Task: Use LinkedIn's search filters to find people associated with 'Azure Power', 'Seventh Day' school, located in 'Shanhetun', and offering 'Labor and Employment Law' services.
Action: Mouse moved to (556, 78)
Screenshot: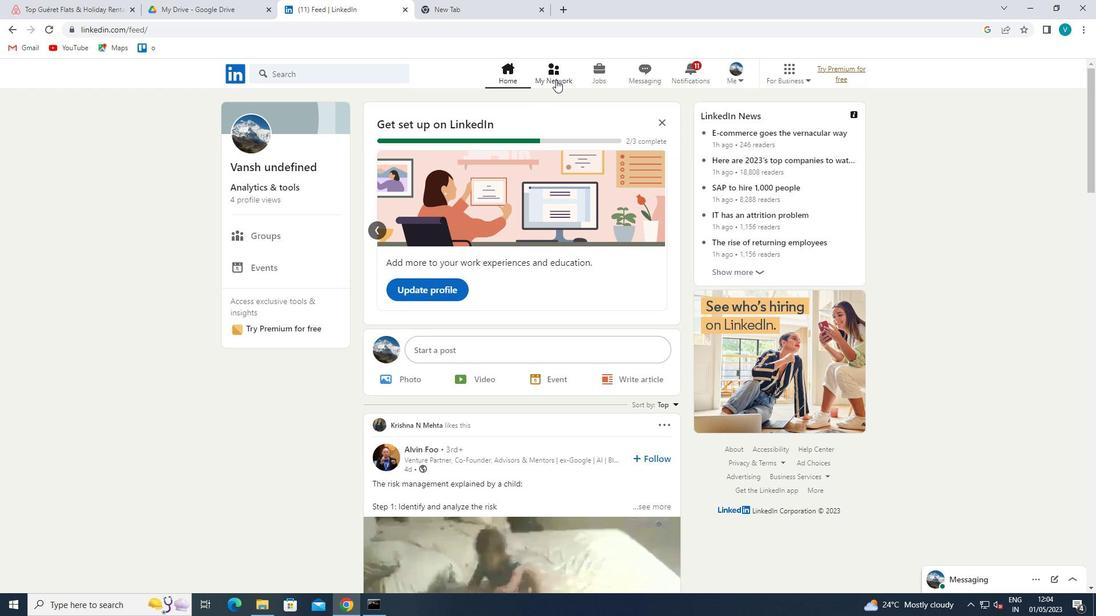 
Action: Mouse pressed left at (556, 78)
Screenshot: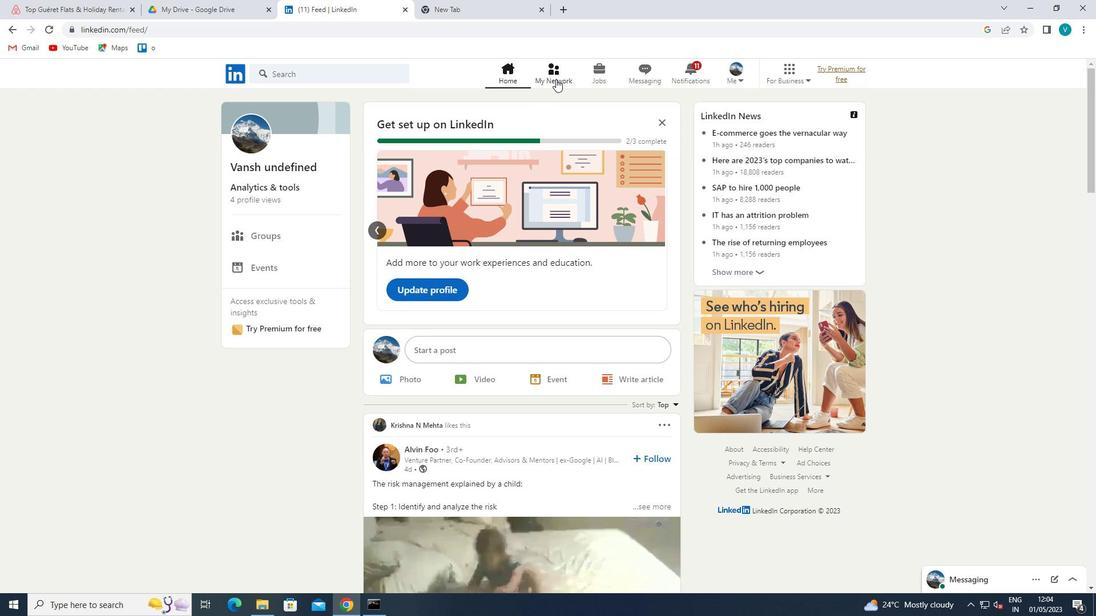 
Action: Mouse moved to (303, 145)
Screenshot: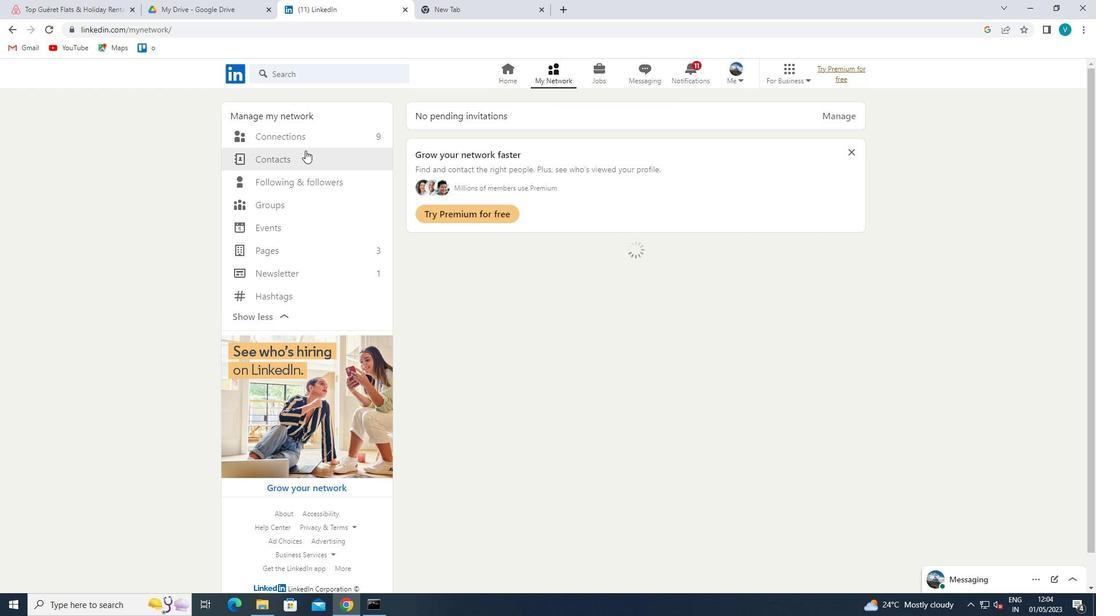 
Action: Mouse pressed left at (303, 145)
Screenshot: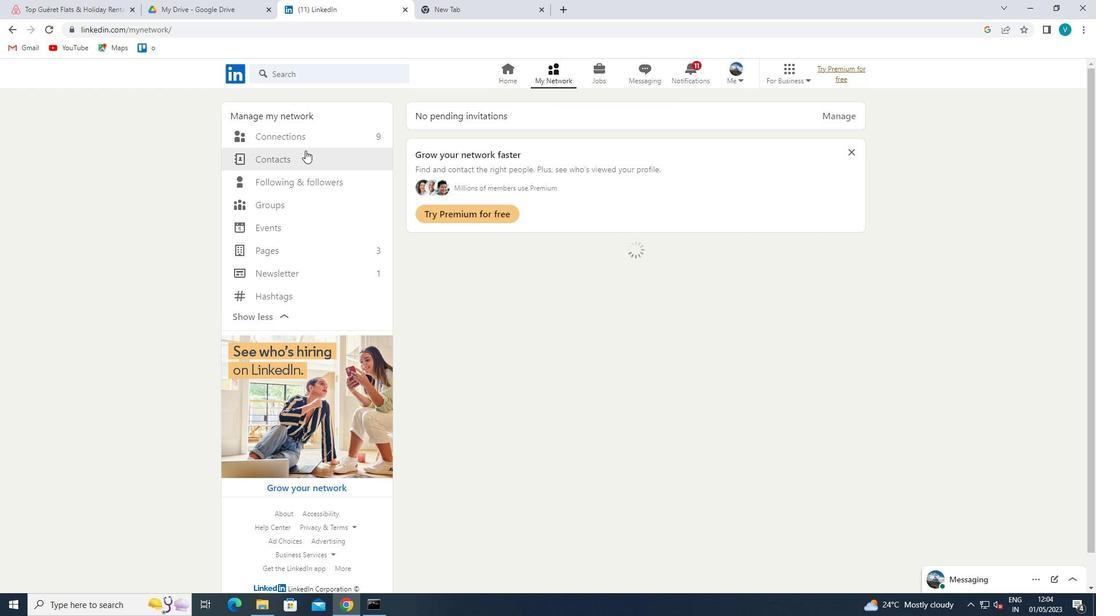 
Action: Mouse moved to (330, 143)
Screenshot: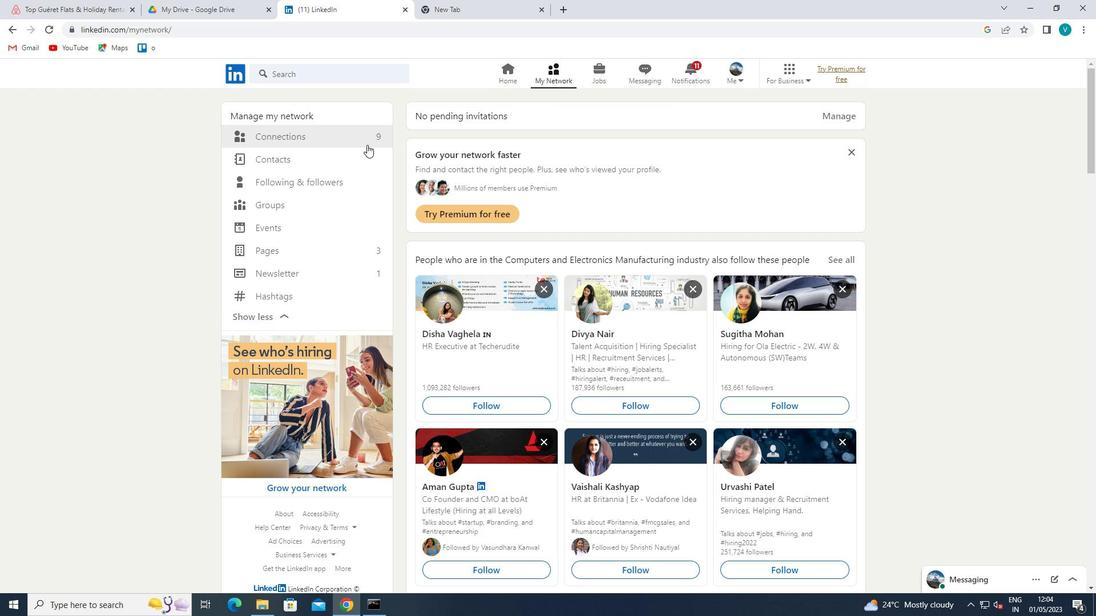 
Action: Mouse pressed left at (330, 143)
Screenshot: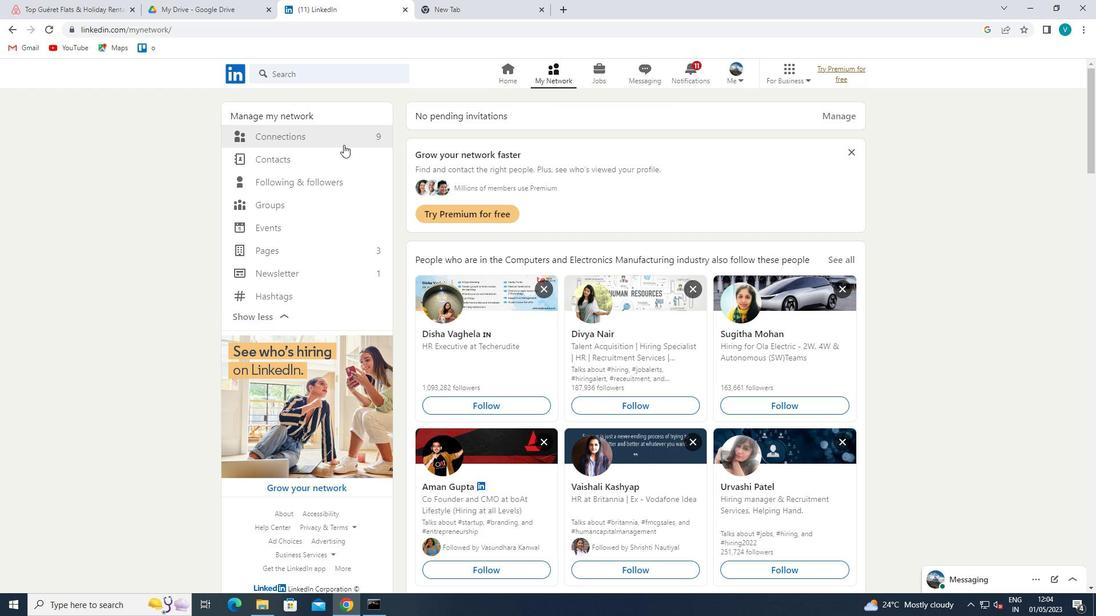 
Action: Mouse moved to (282, 132)
Screenshot: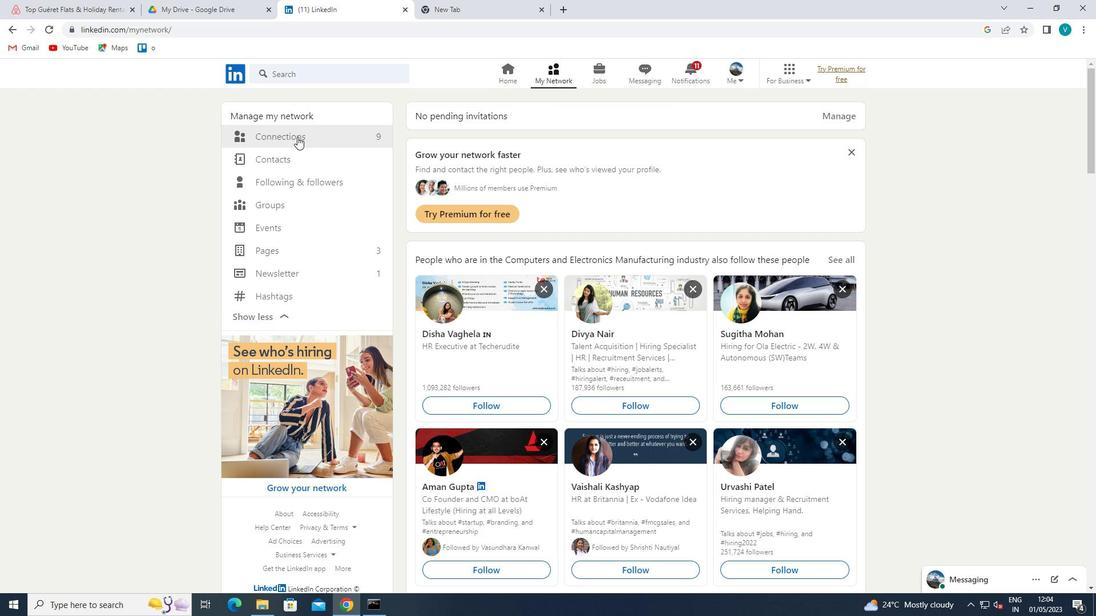 
Action: Mouse pressed left at (282, 132)
Screenshot: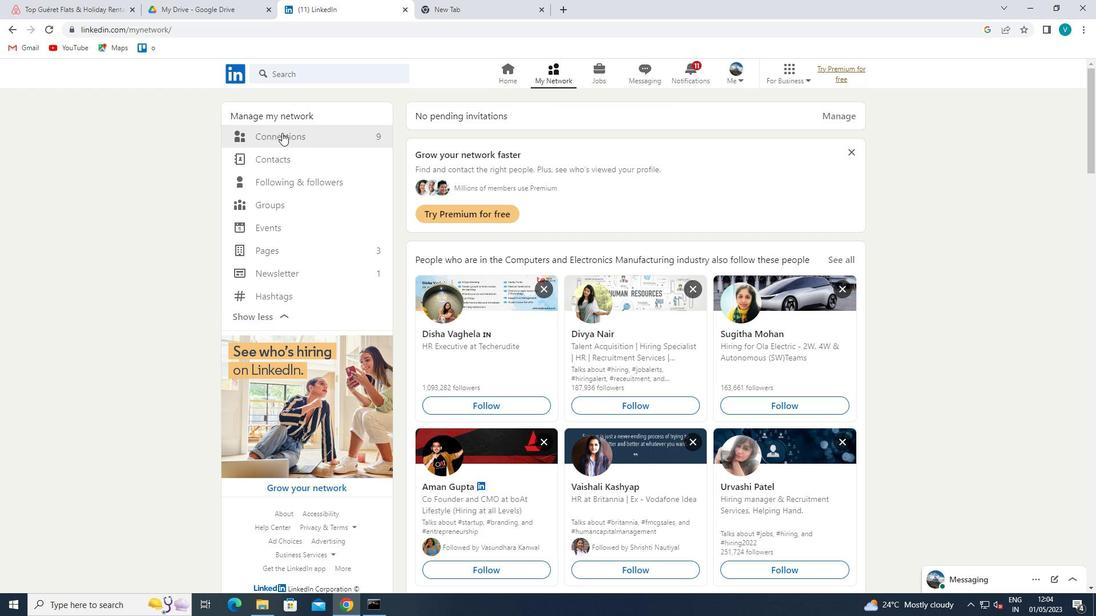 
Action: Mouse pressed left at (282, 132)
Screenshot: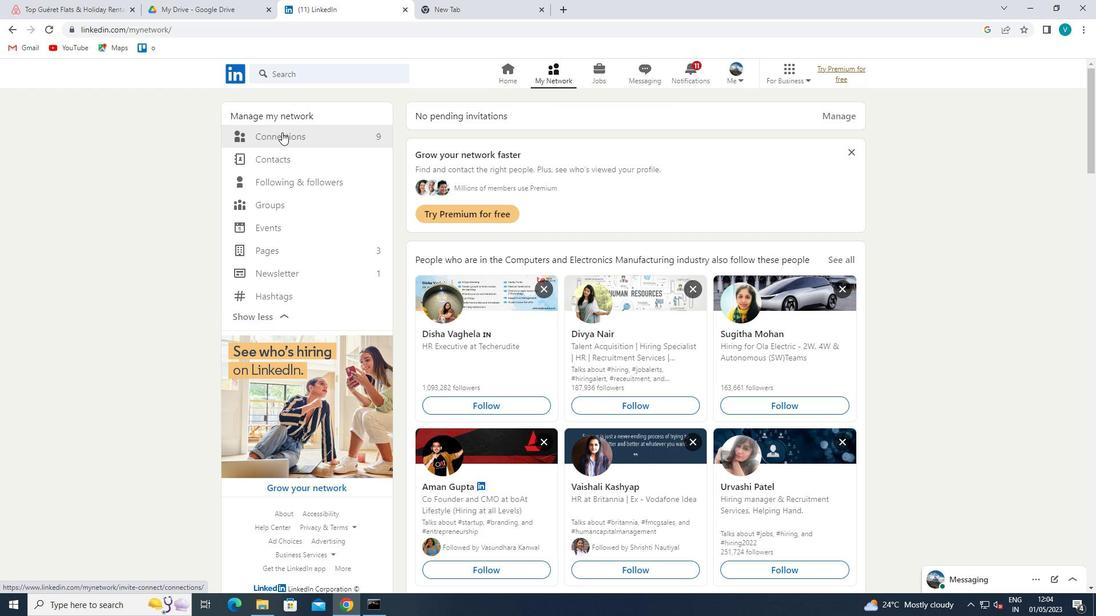 
Action: Mouse pressed left at (282, 132)
Screenshot: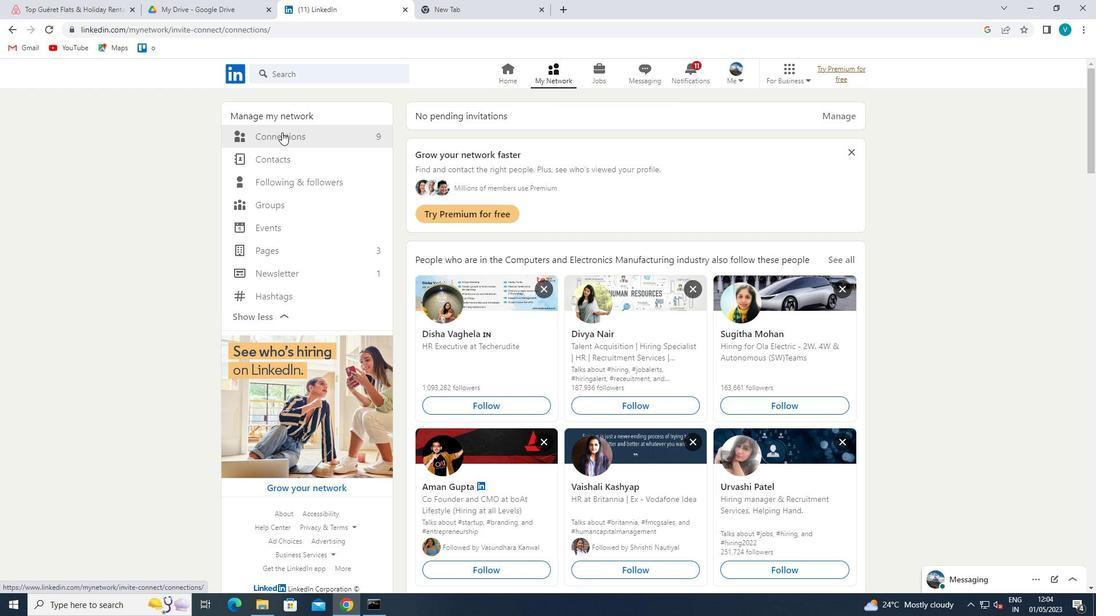 
Action: Mouse pressed left at (282, 132)
Screenshot: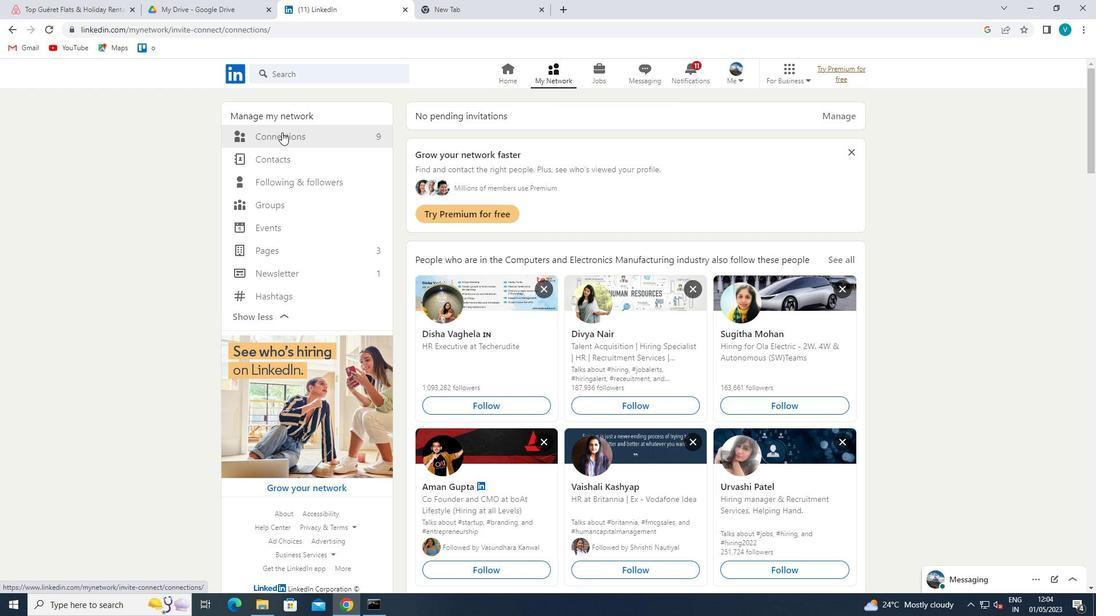 
Action: Mouse moved to (654, 136)
Screenshot: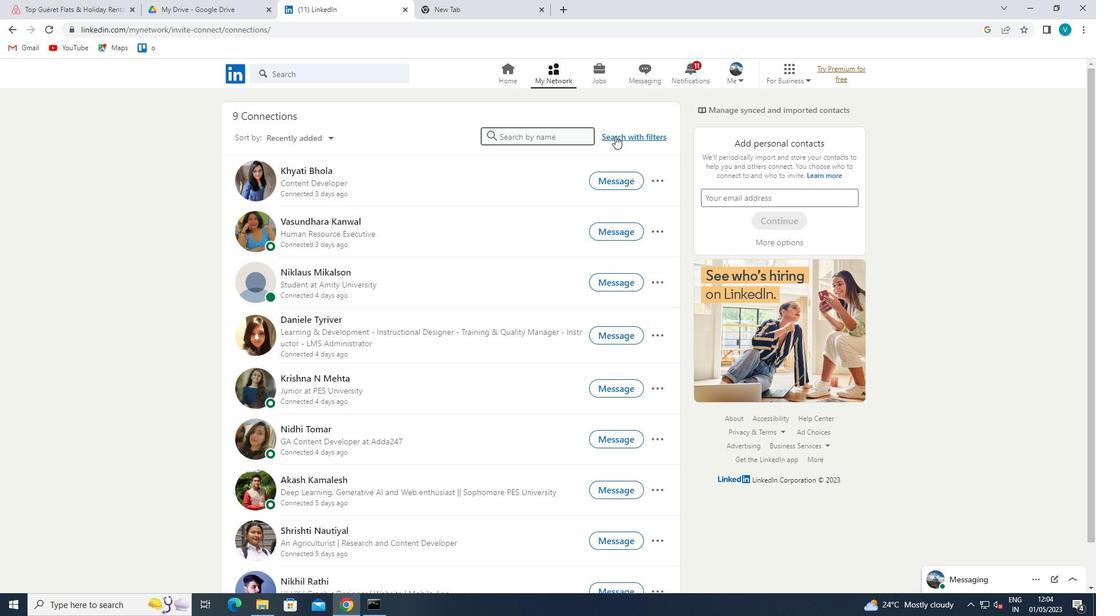 
Action: Mouse pressed left at (654, 136)
Screenshot: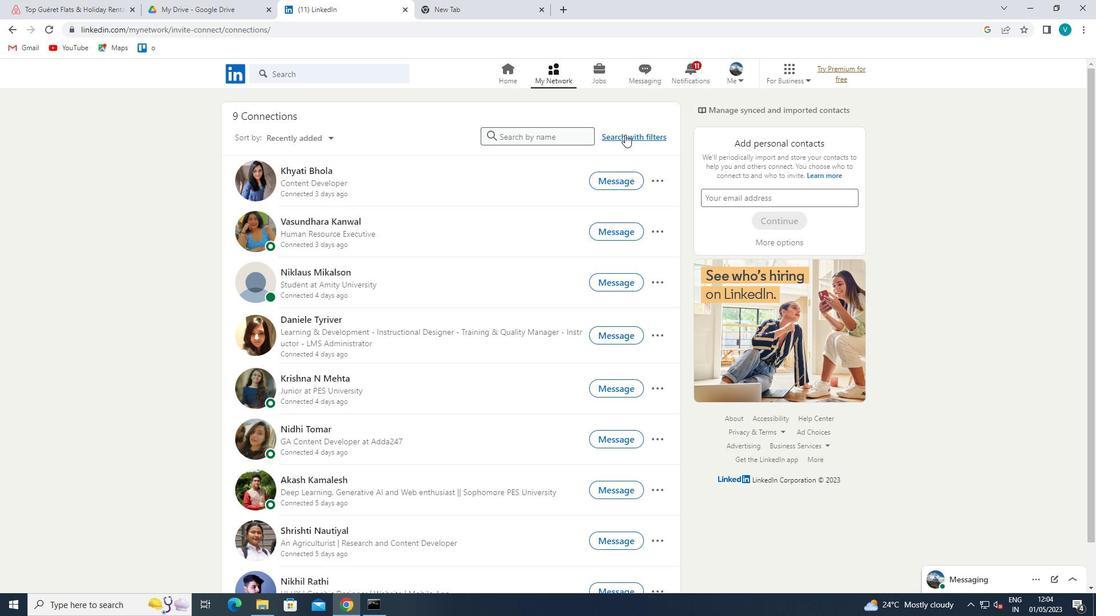 
Action: Mouse moved to (540, 105)
Screenshot: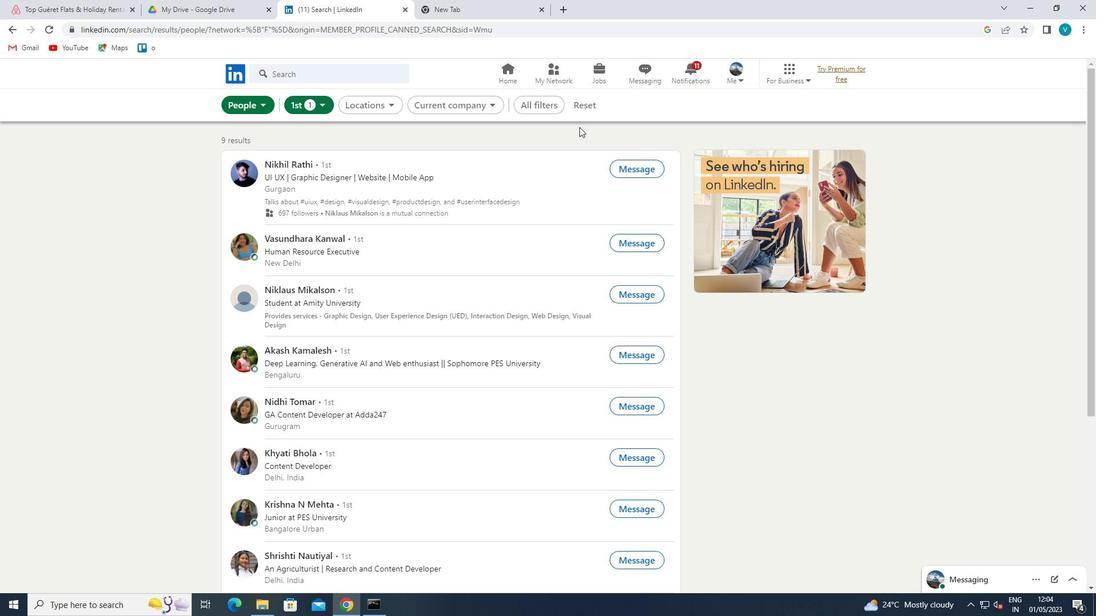 
Action: Mouse pressed left at (540, 105)
Screenshot: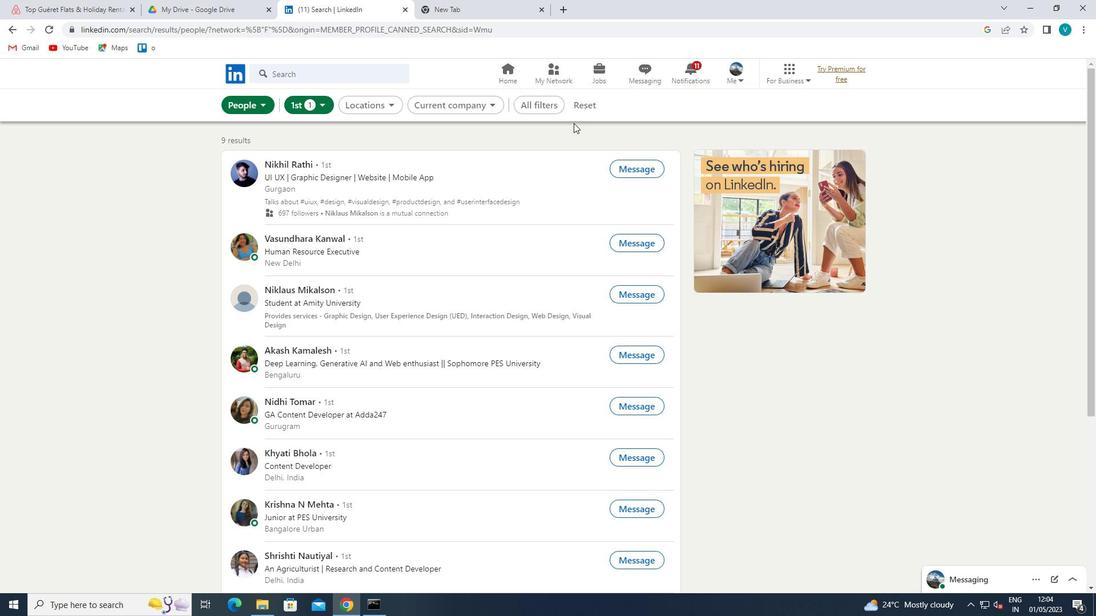 
Action: Mouse moved to (859, 281)
Screenshot: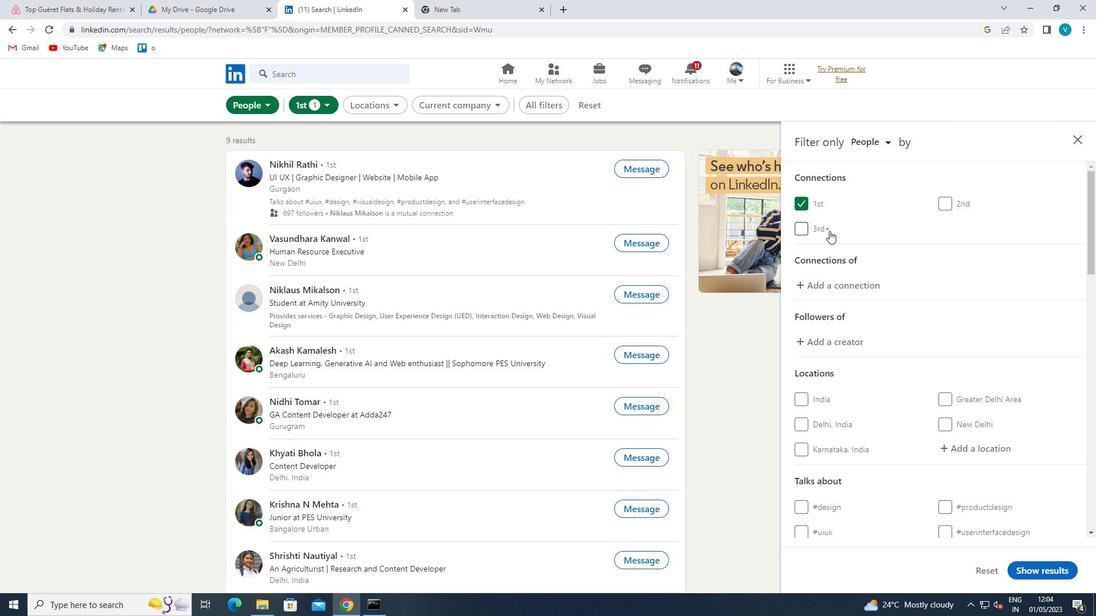 
Action: Mouse scrolled (859, 280) with delta (0, 0)
Screenshot: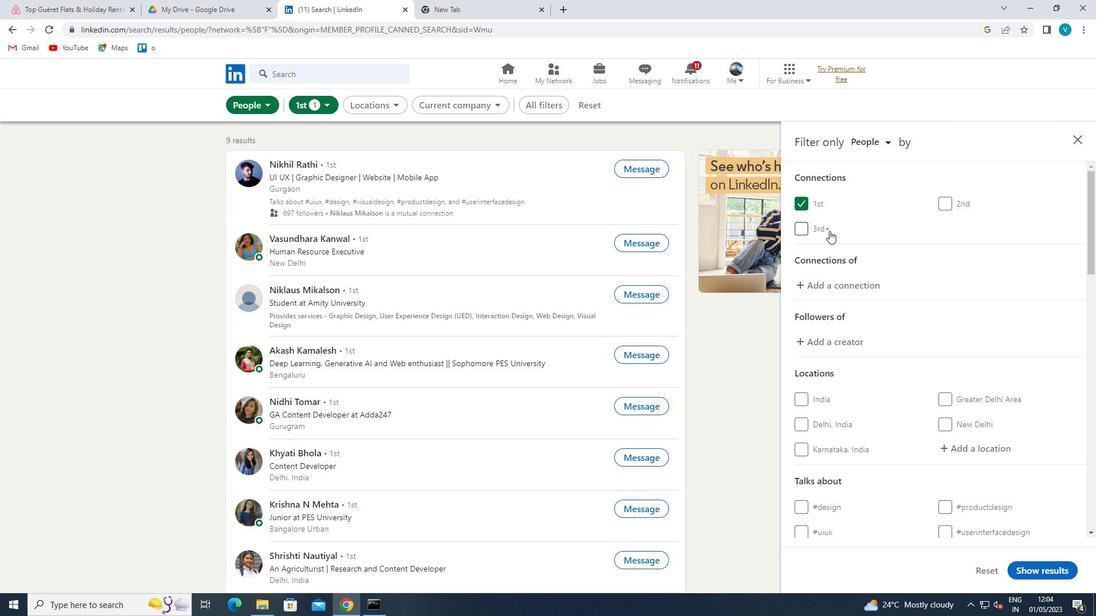 
Action: Mouse moved to (863, 285)
Screenshot: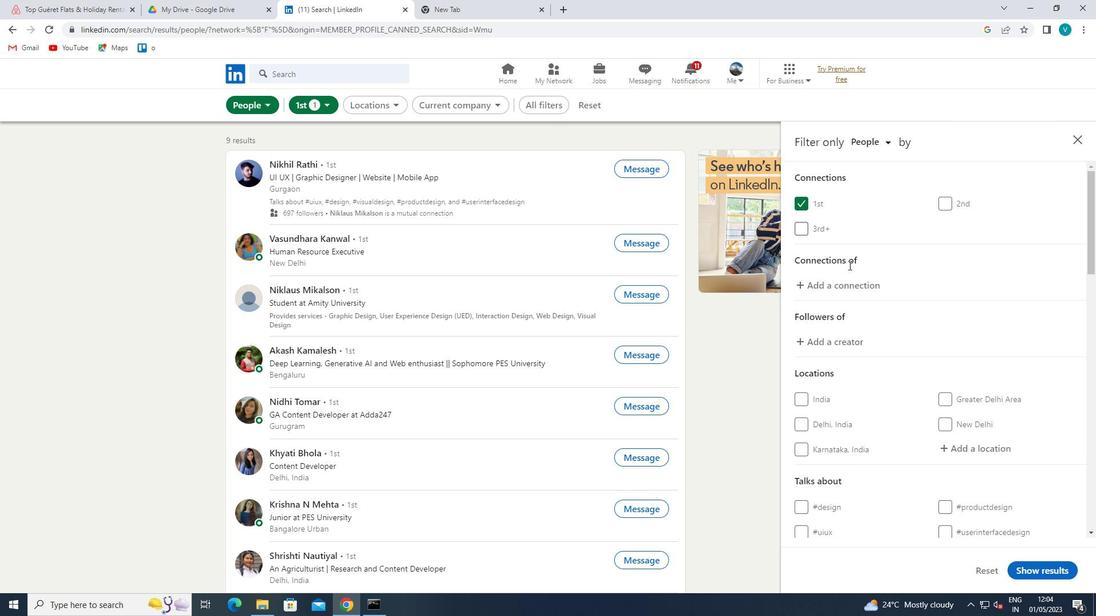 
Action: Mouse scrolled (863, 284) with delta (0, 0)
Screenshot: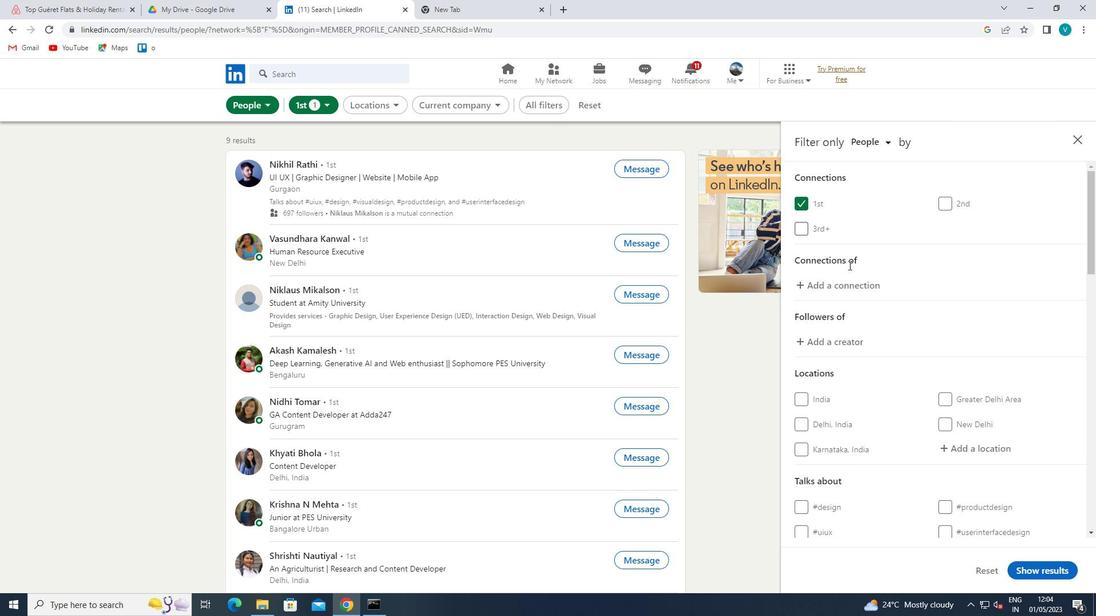 
Action: Mouse moved to (961, 336)
Screenshot: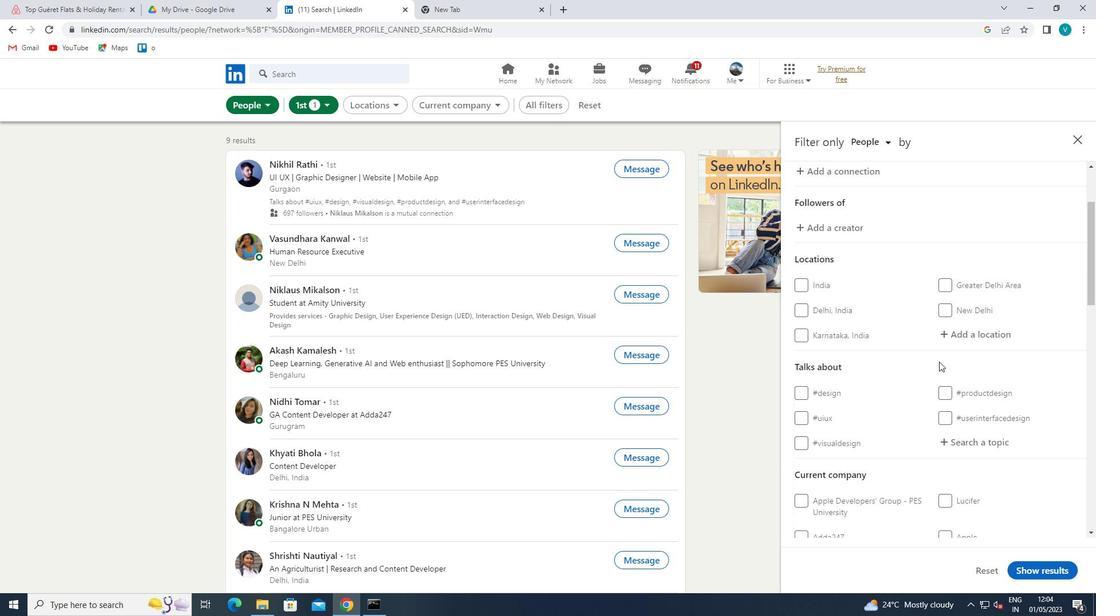 
Action: Mouse pressed left at (961, 336)
Screenshot: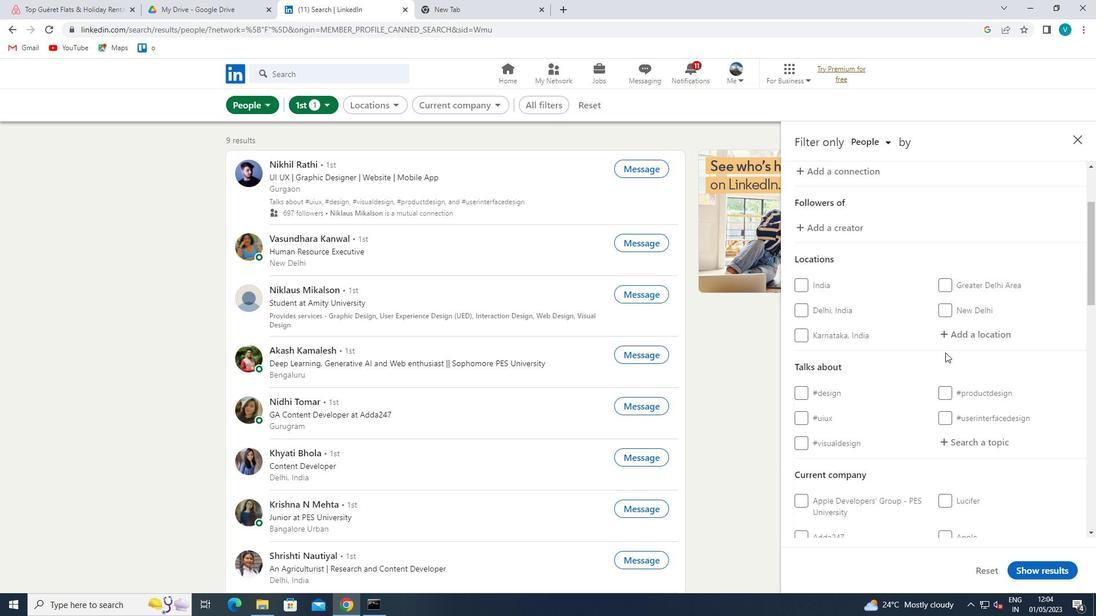 
Action: Key pressed <Key.shift>SHANHETUN<Key.space>
Screenshot: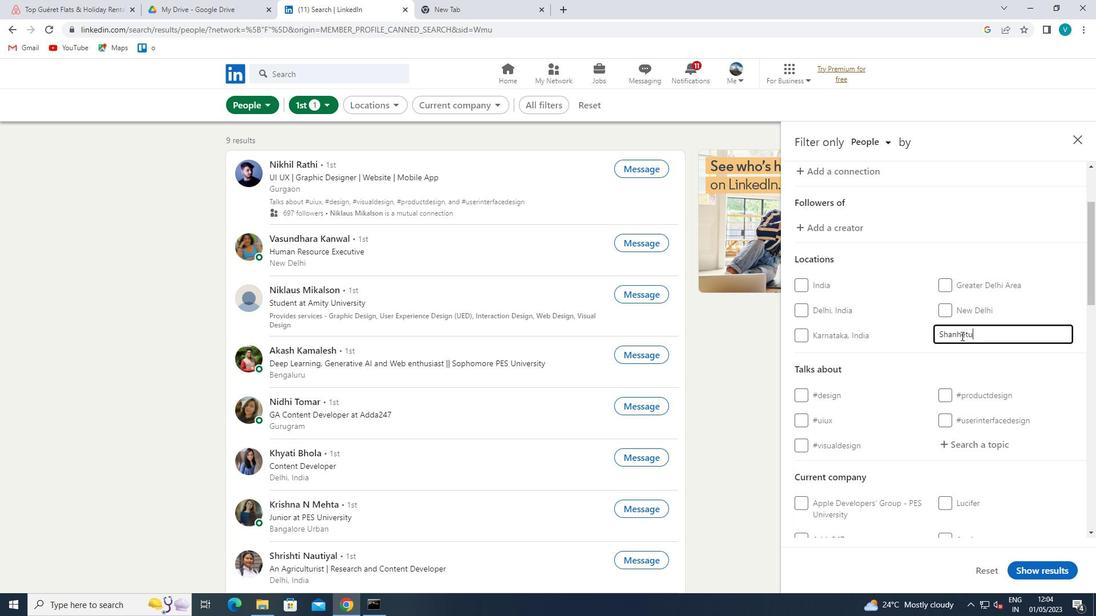 
Action: Mouse moved to (934, 351)
Screenshot: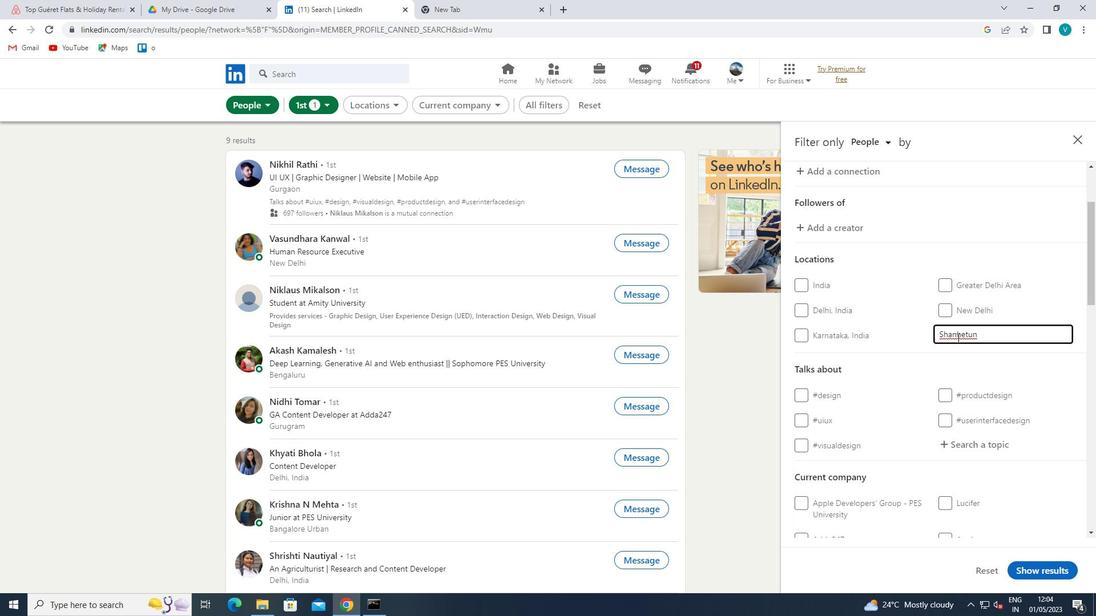 
Action: Mouse pressed left at (934, 351)
Screenshot: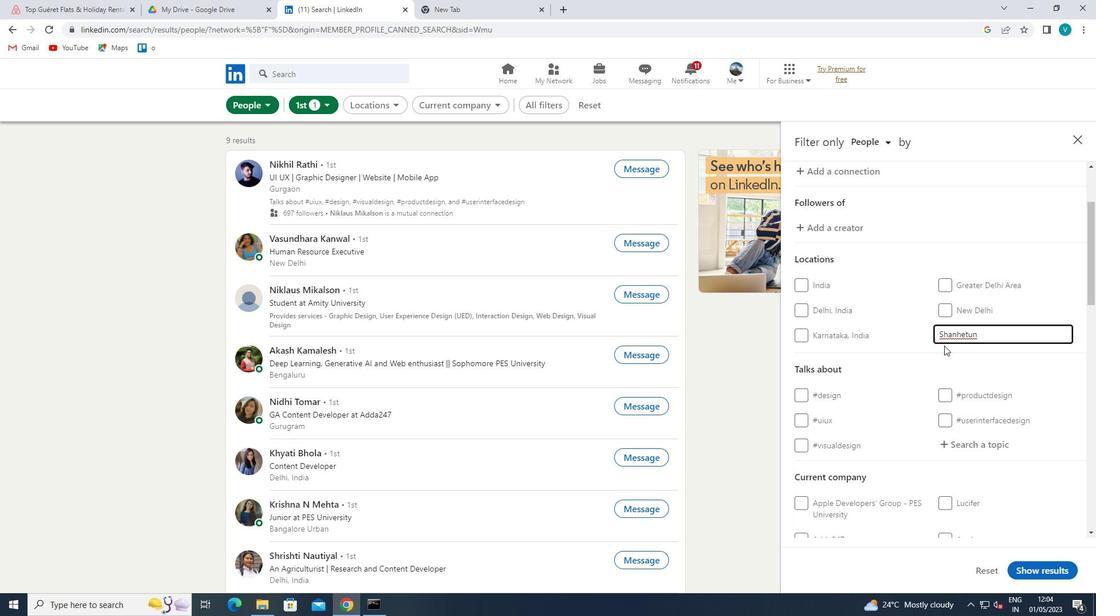 
Action: Mouse moved to (934, 352)
Screenshot: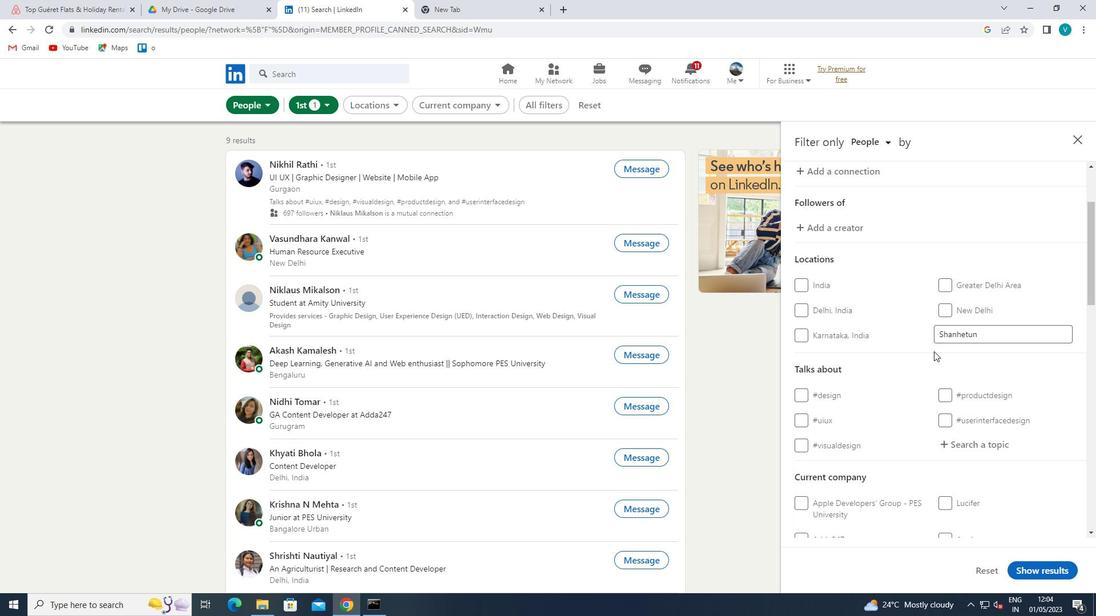 
Action: Mouse scrolled (934, 351) with delta (0, 0)
Screenshot: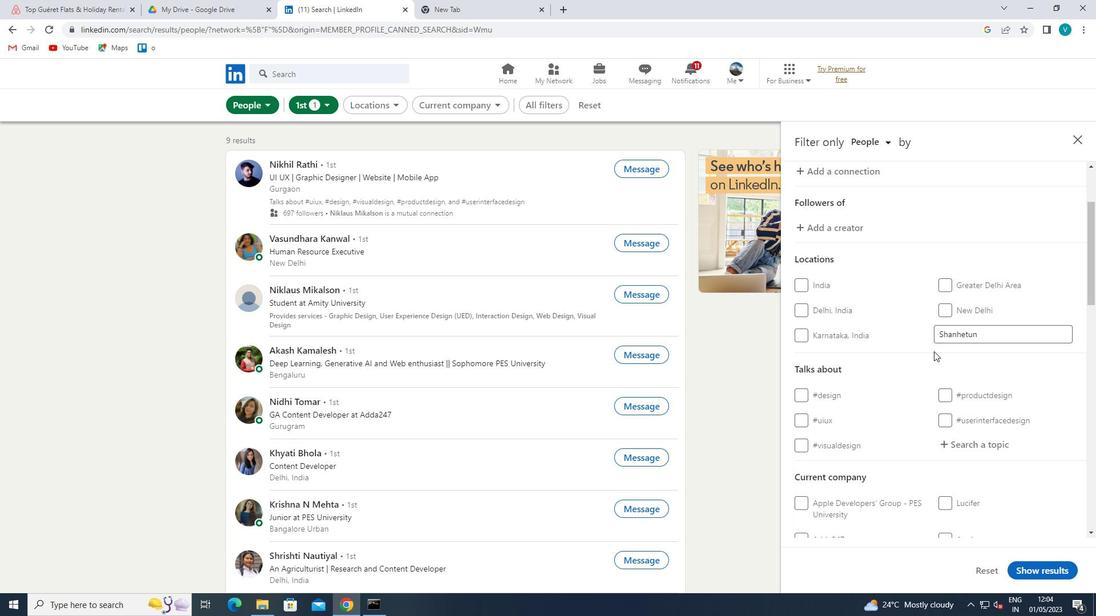 
Action: Mouse scrolled (934, 351) with delta (0, 0)
Screenshot: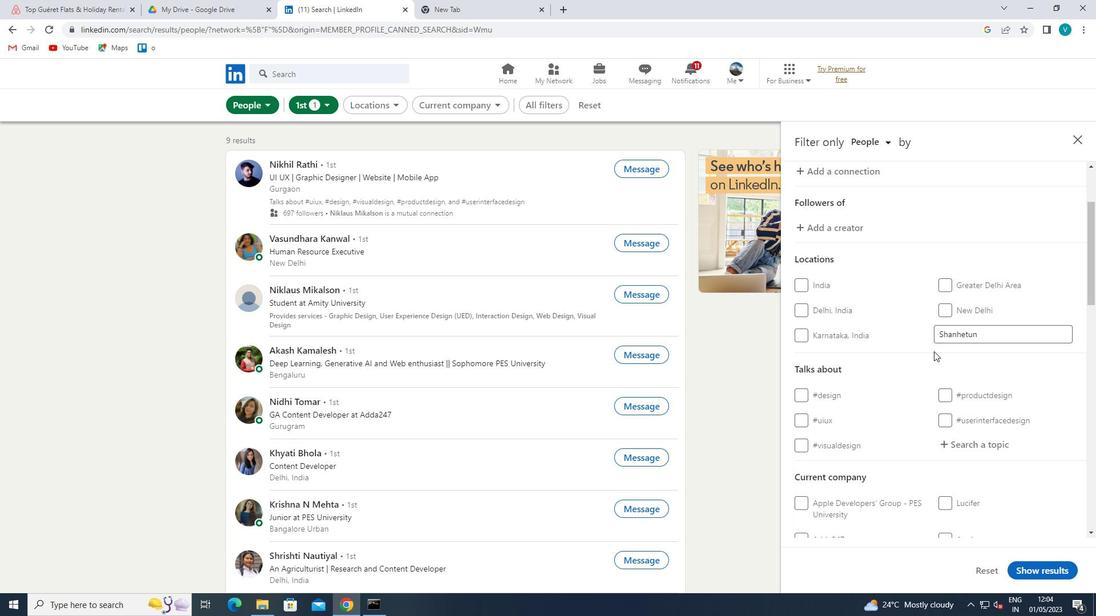 
Action: Mouse moved to (972, 332)
Screenshot: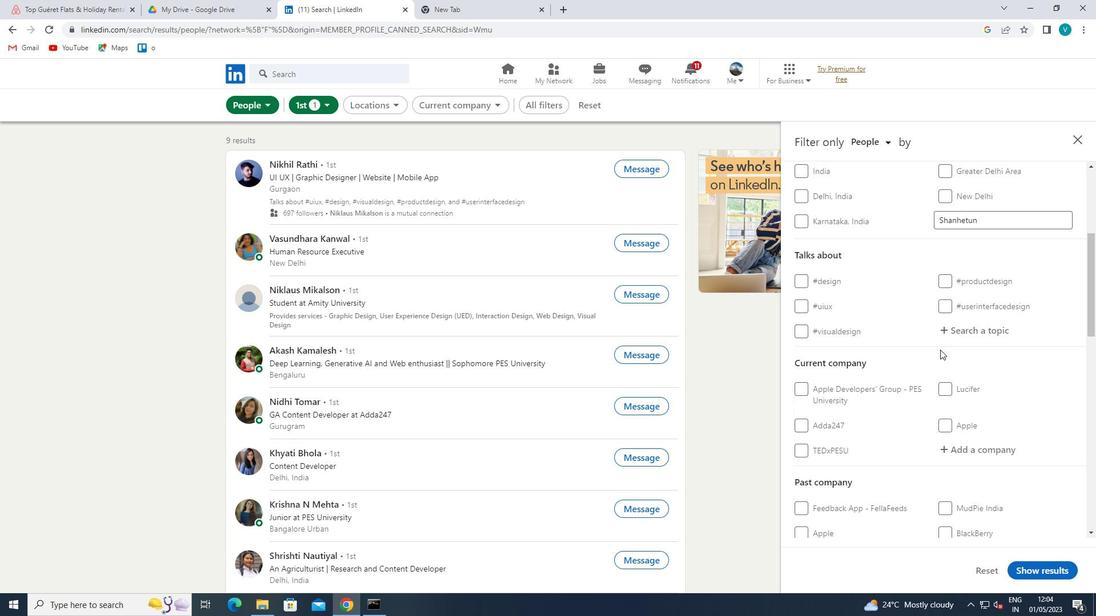 
Action: Mouse pressed left at (972, 332)
Screenshot: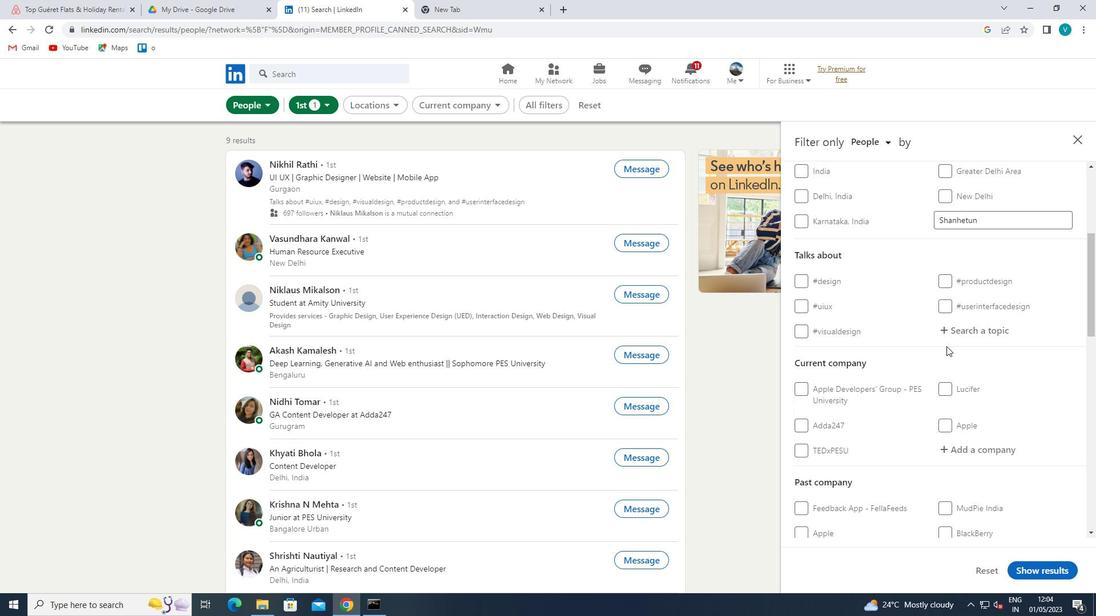 
Action: Key pressed <Key.shift>STAYSAFE
Screenshot: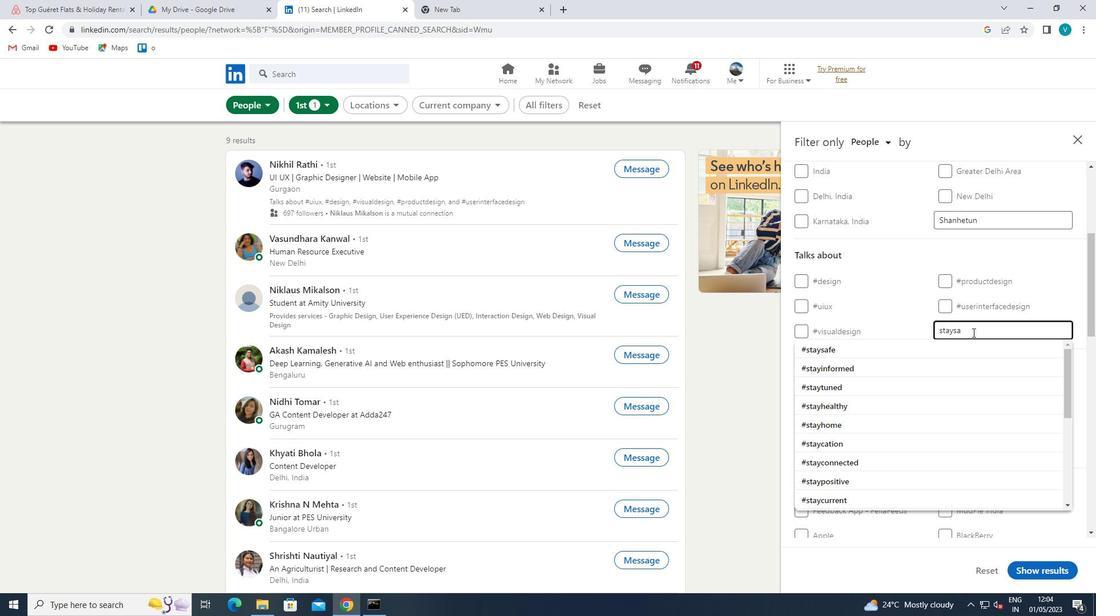 
Action: Mouse moved to (949, 344)
Screenshot: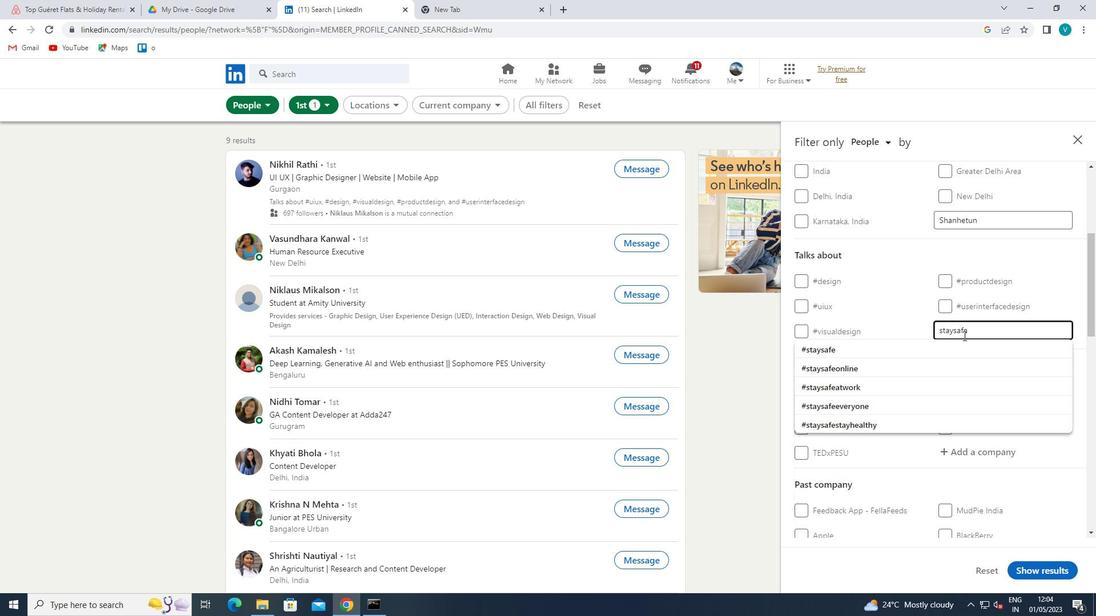 
Action: Mouse pressed left at (949, 344)
Screenshot: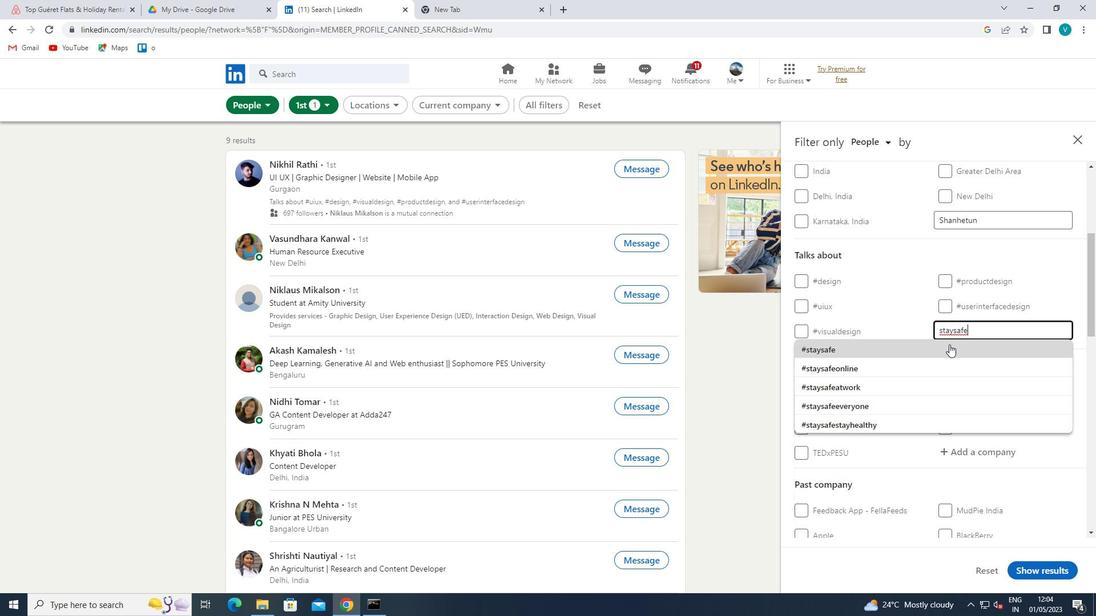 
Action: Mouse moved to (949, 346)
Screenshot: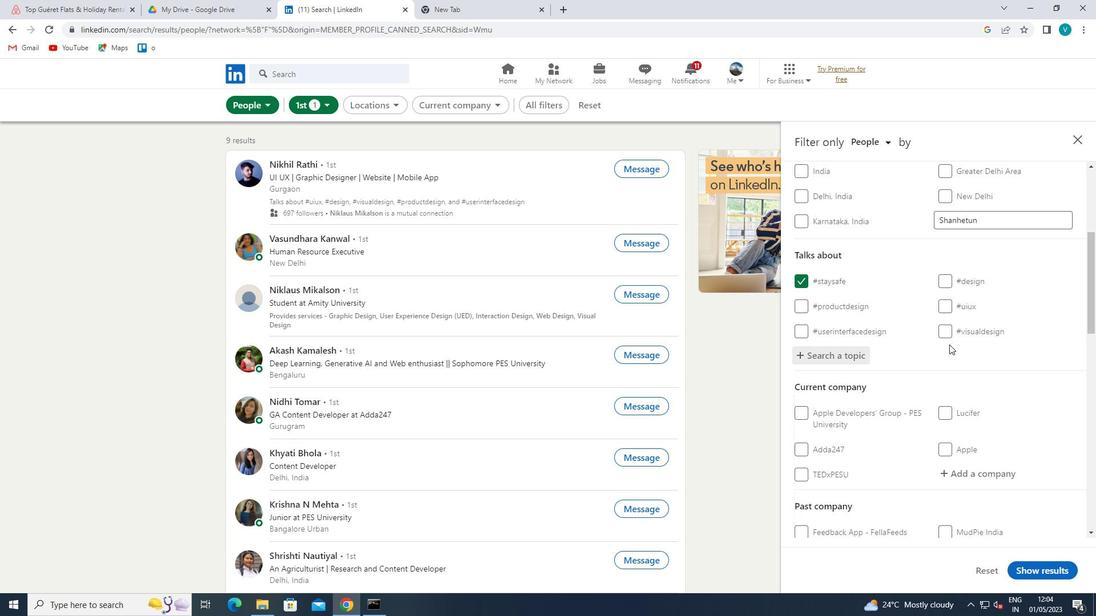 
Action: Mouse scrolled (949, 345) with delta (0, 0)
Screenshot: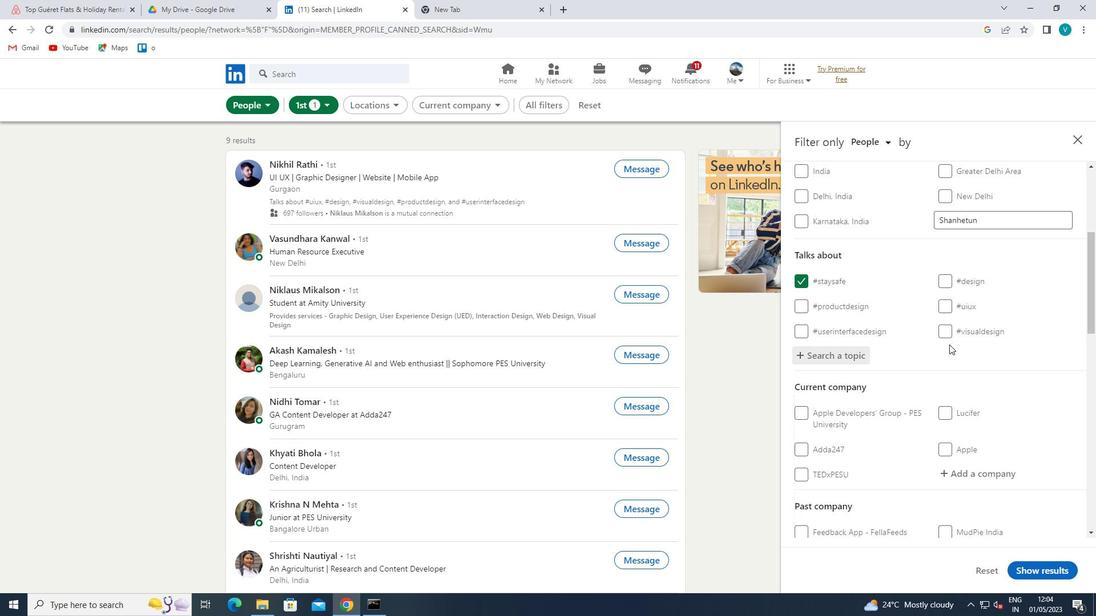 
Action: Mouse moved to (948, 346)
Screenshot: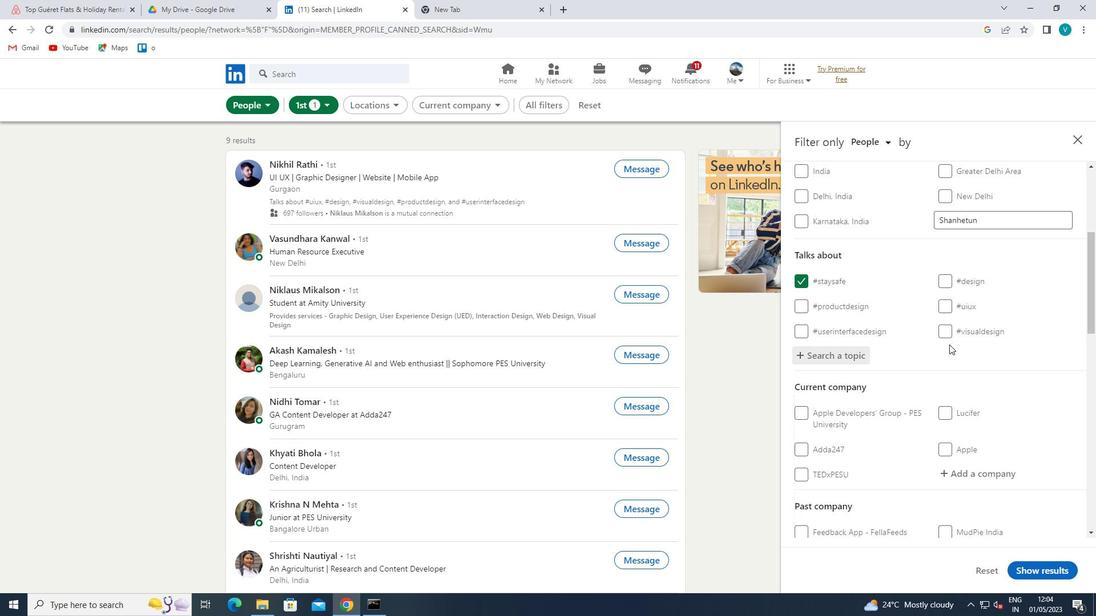 
Action: Mouse scrolled (948, 345) with delta (0, 0)
Screenshot: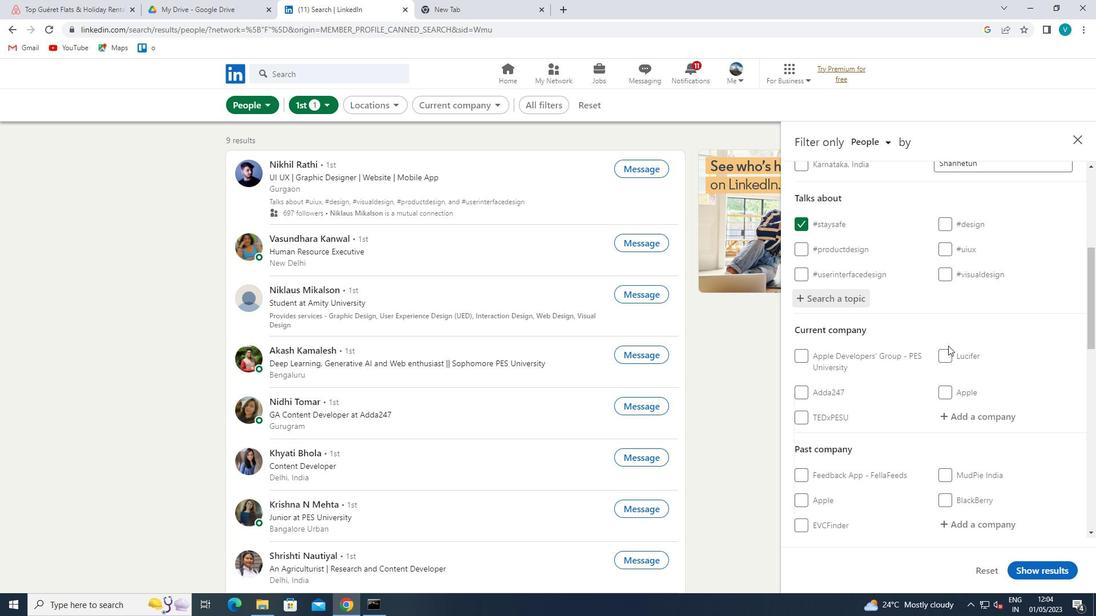
Action: Mouse moved to (984, 358)
Screenshot: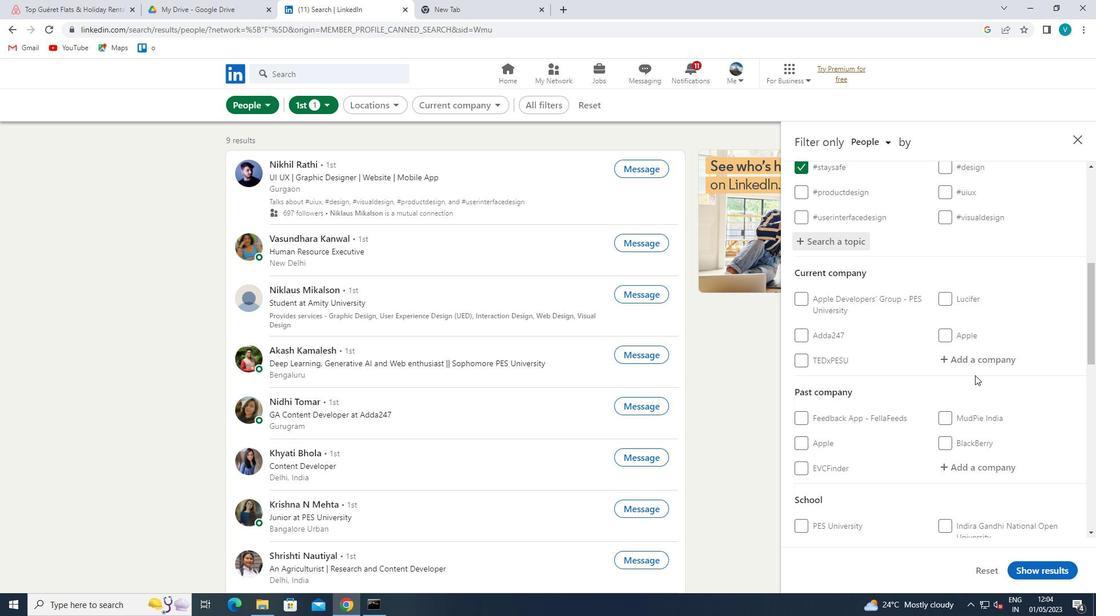 
Action: Mouse pressed left at (984, 358)
Screenshot: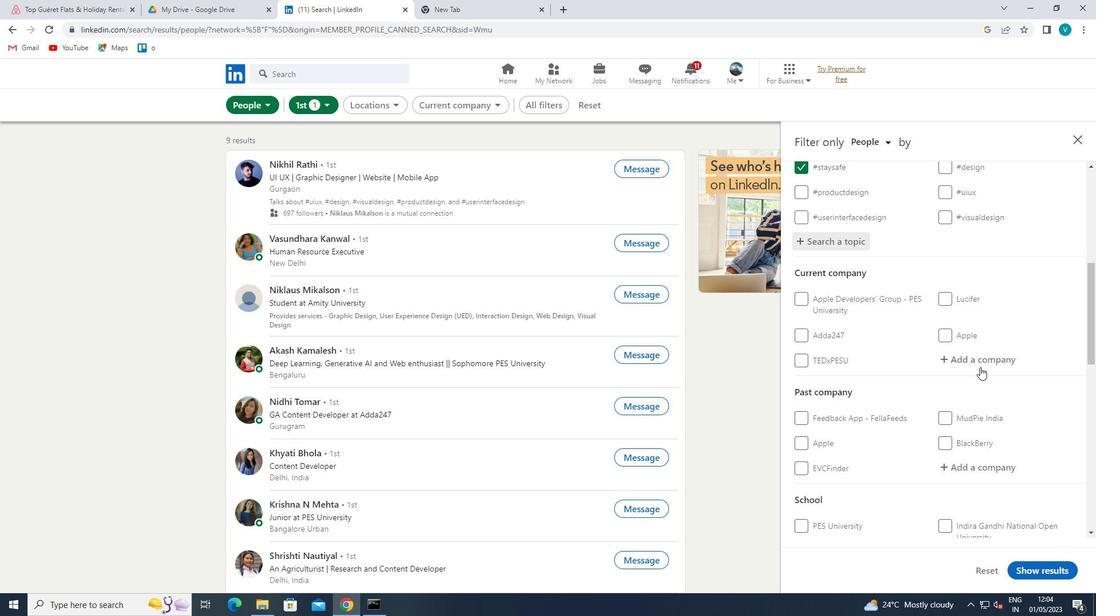 
Action: Key pressed <Key.shift>AZURE<Key.space><Key.shift>POWER<Key.space>
Screenshot: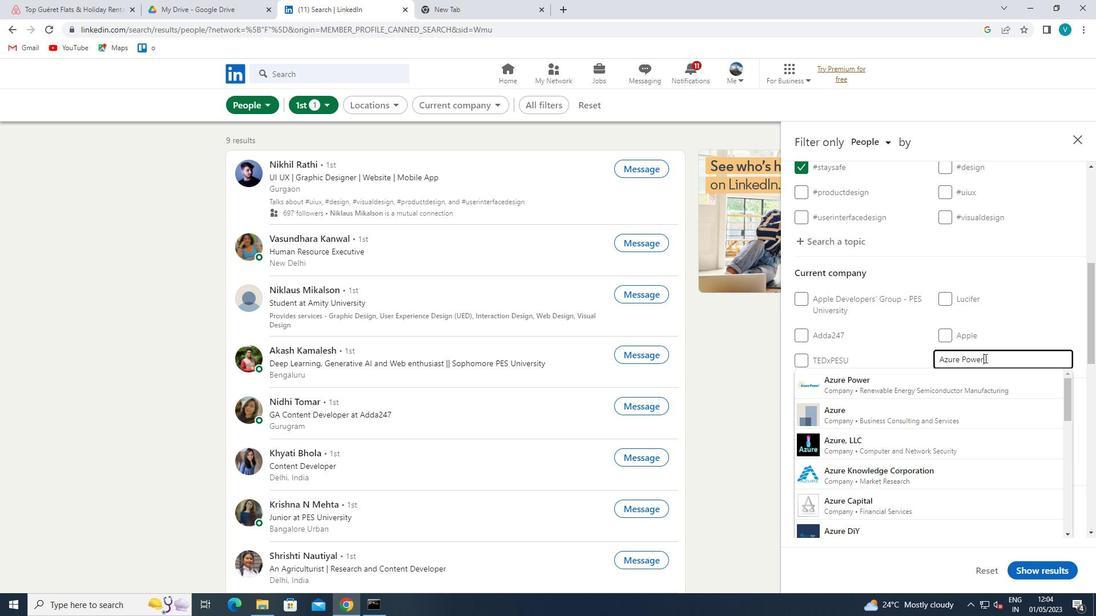 
Action: Mouse moved to (960, 372)
Screenshot: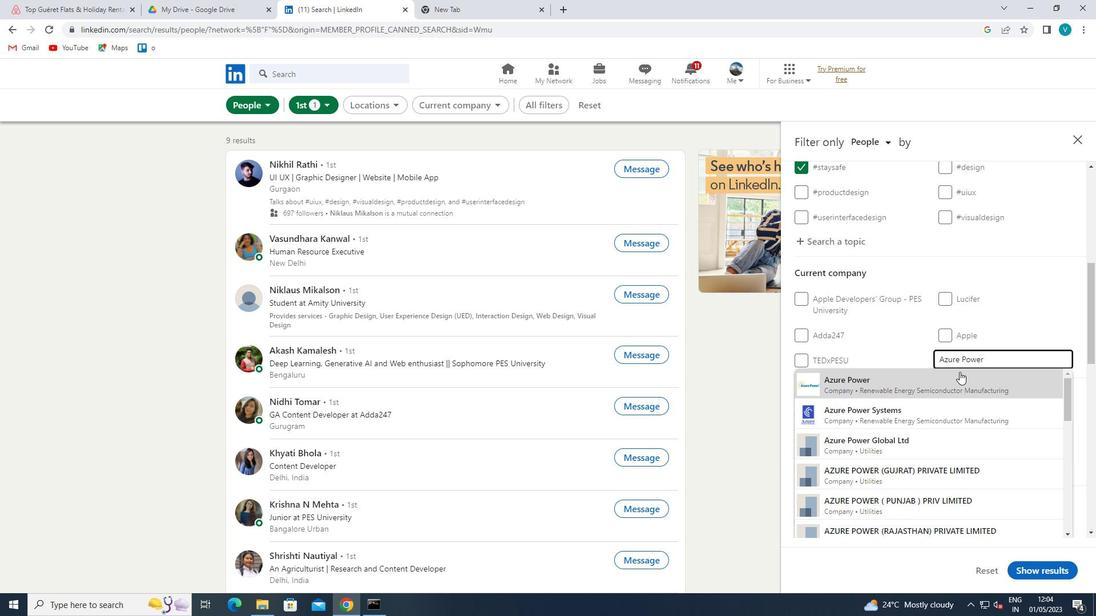 
Action: Mouse pressed left at (960, 372)
Screenshot: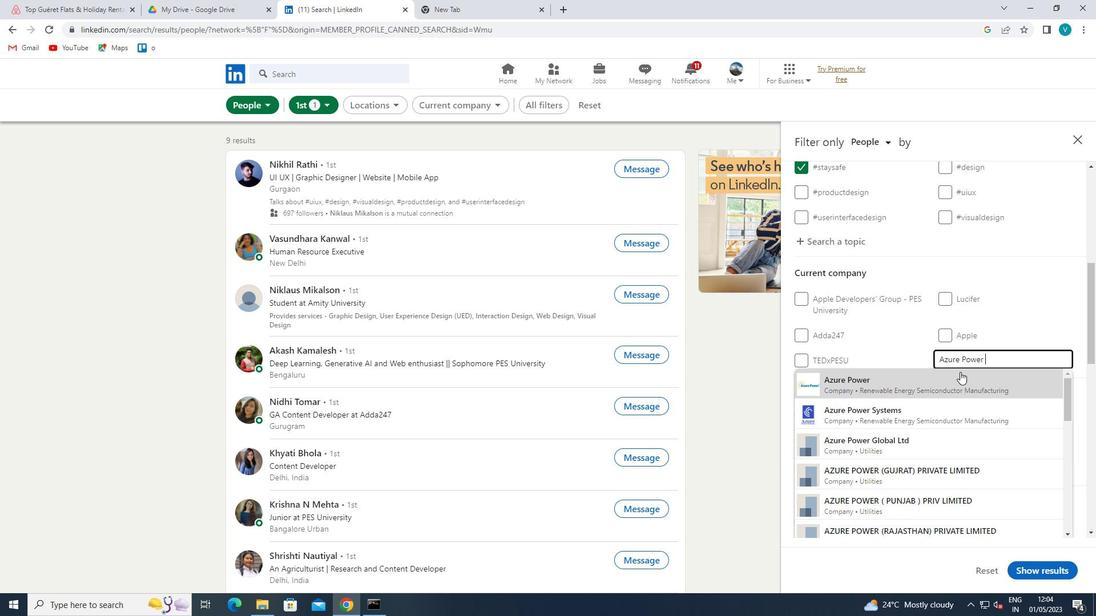 
Action: Mouse scrolled (960, 371) with delta (0, 0)
Screenshot: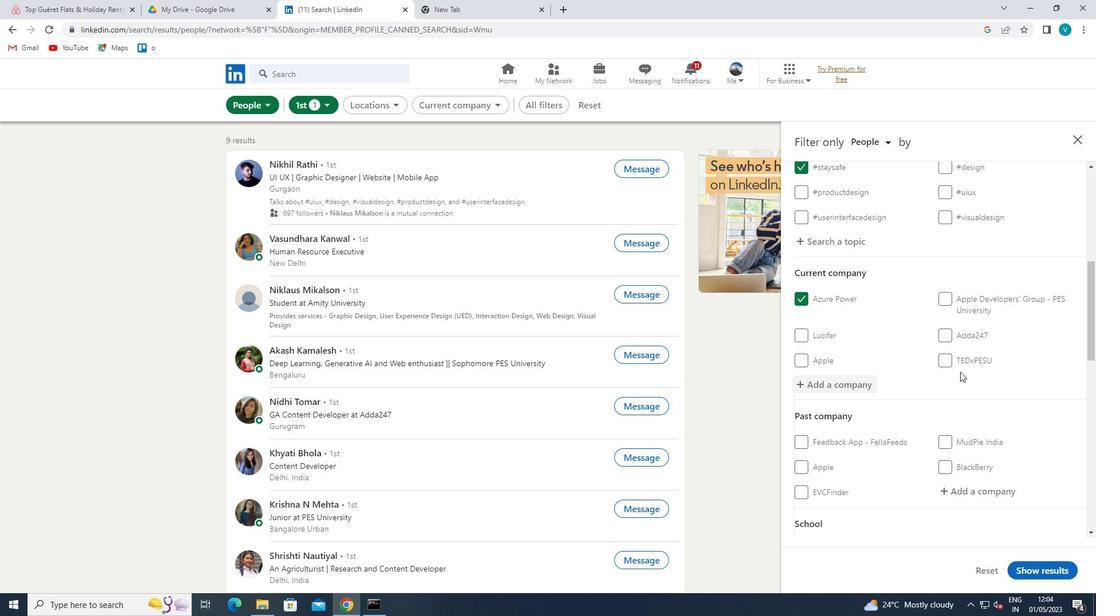 
Action: Mouse scrolled (960, 371) with delta (0, 0)
Screenshot: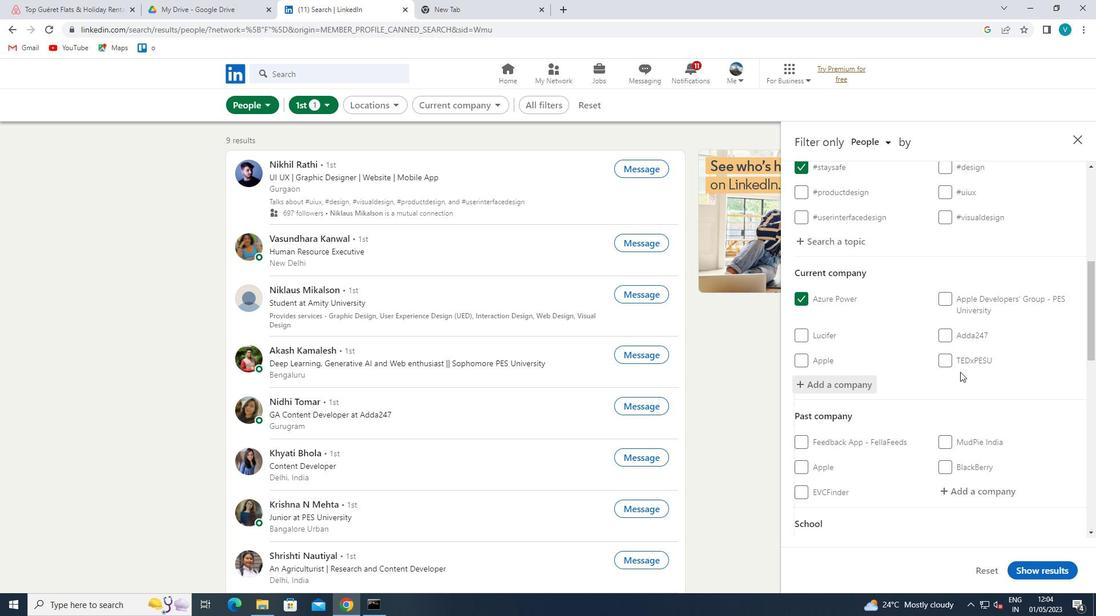
Action: Mouse scrolled (960, 371) with delta (0, 0)
Screenshot: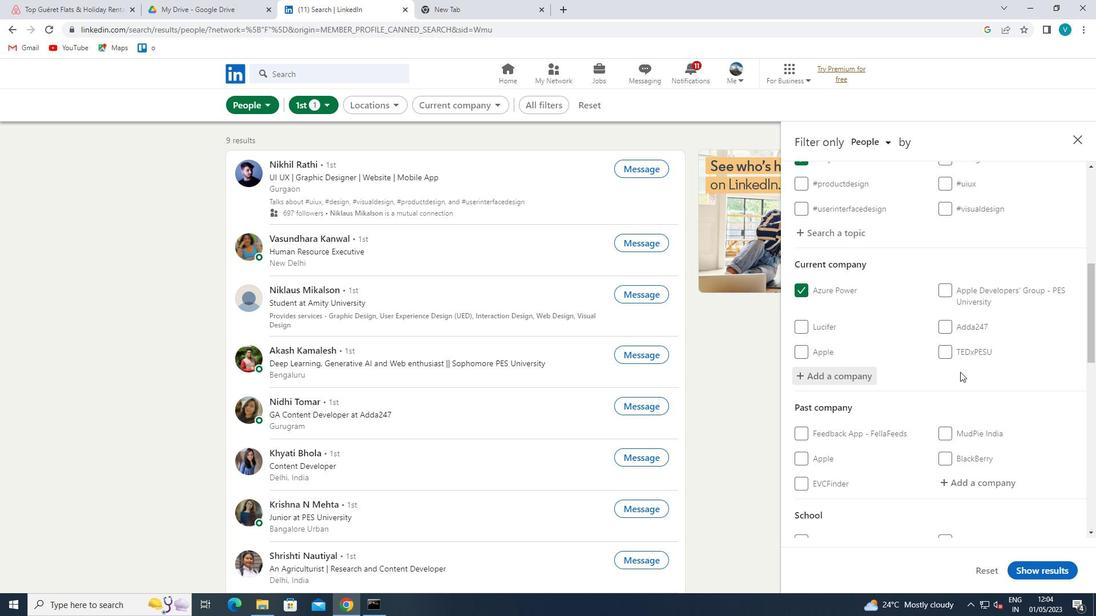 
Action: Mouse moved to (968, 400)
Screenshot: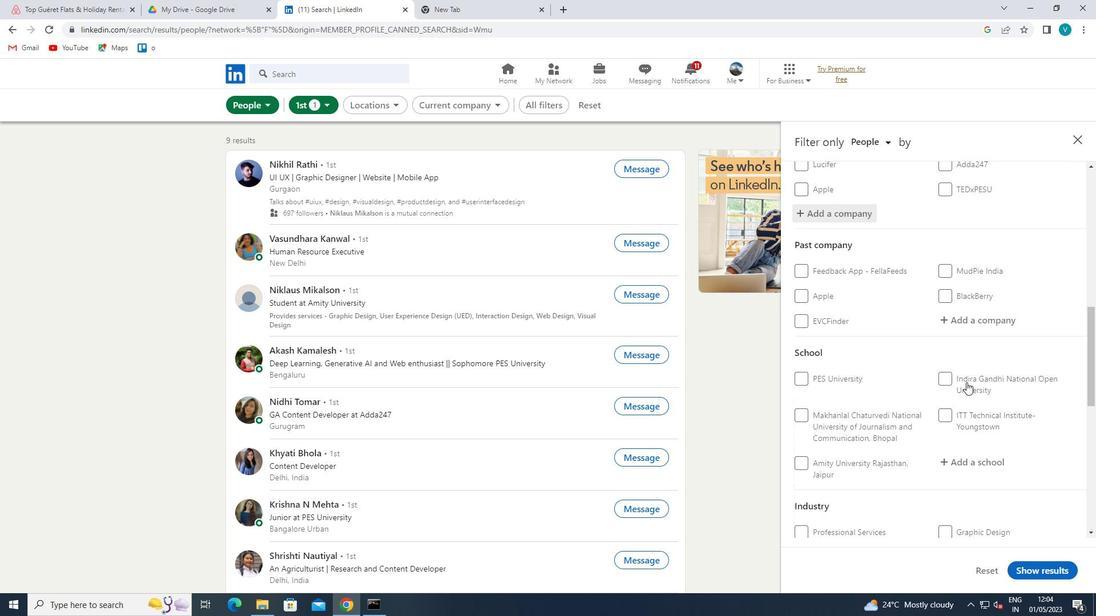 
Action: Mouse scrolled (968, 399) with delta (0, 0)
Screenshot: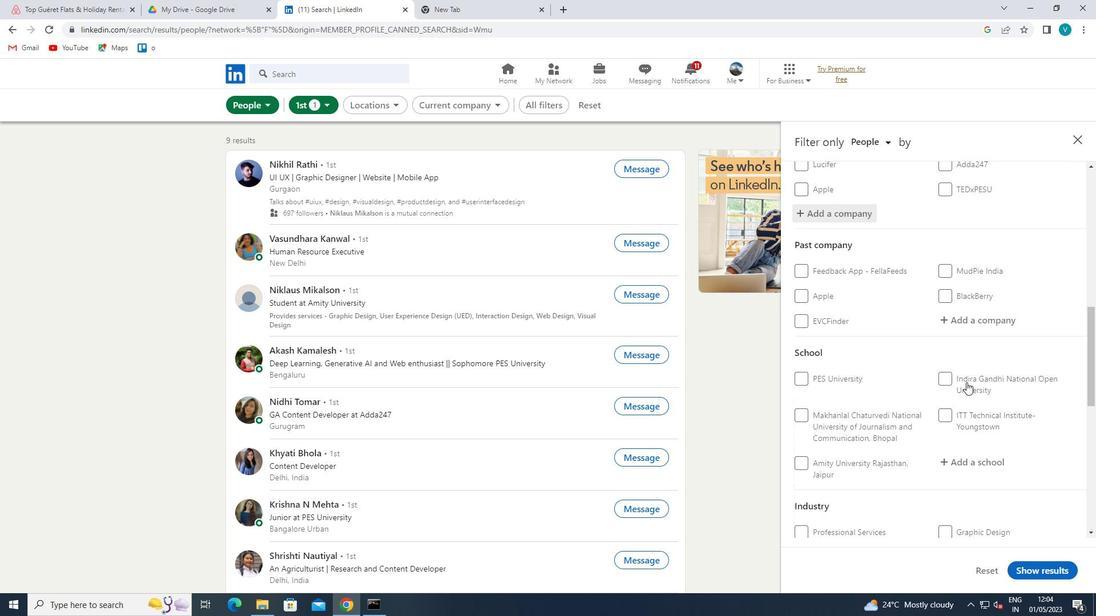 
Action: Mouse moved to (980, 407)
Screenshot: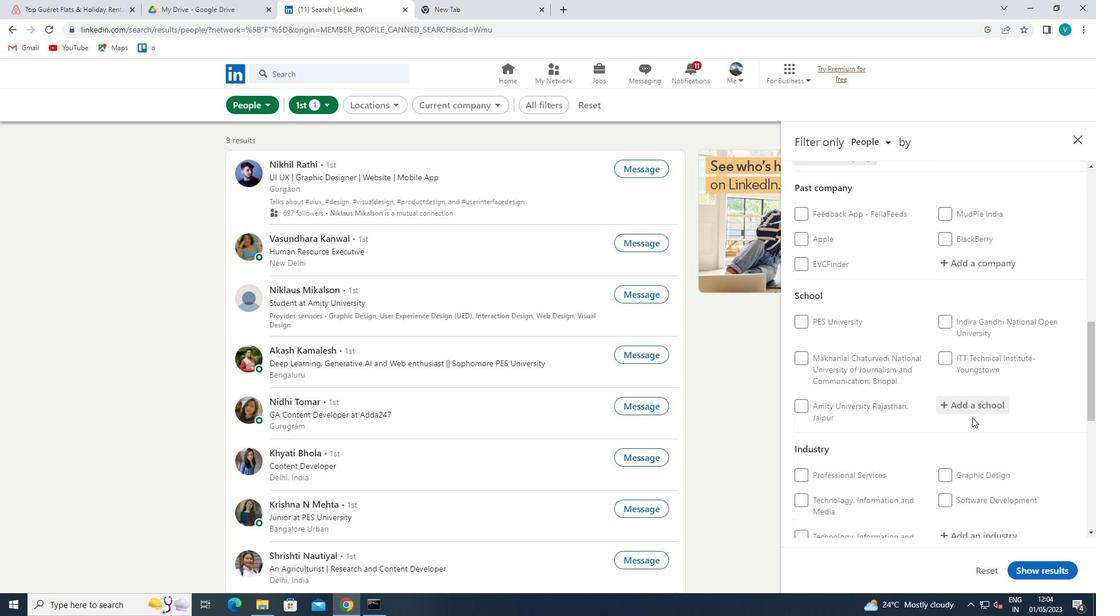 
Action: Mouse pressed left at (980, 407)
Screenshot: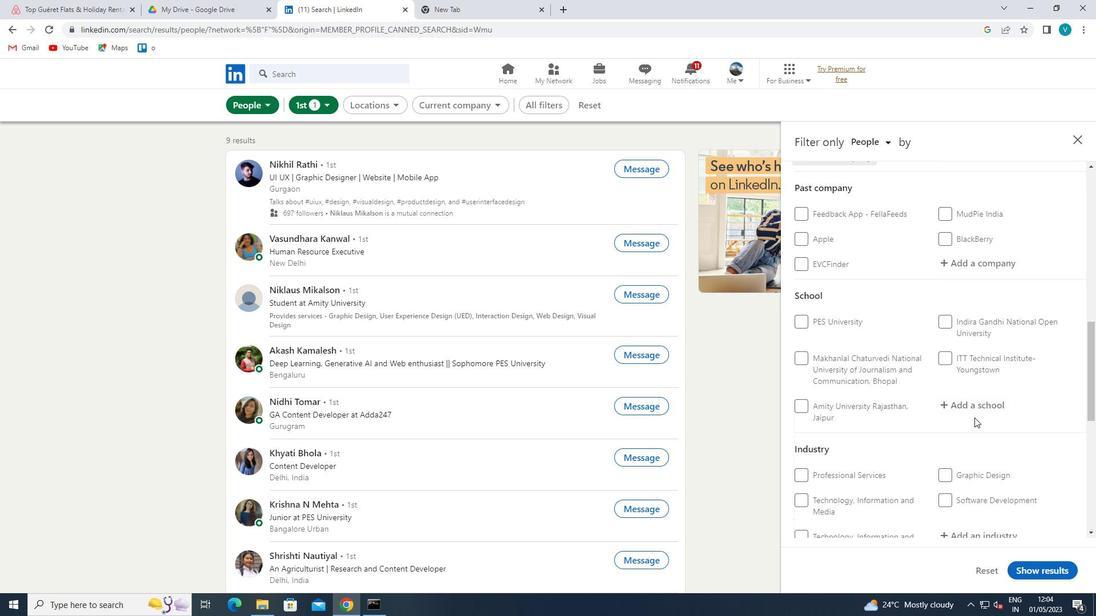 
Action: Mouse moved to (983, 404)
Screenshot: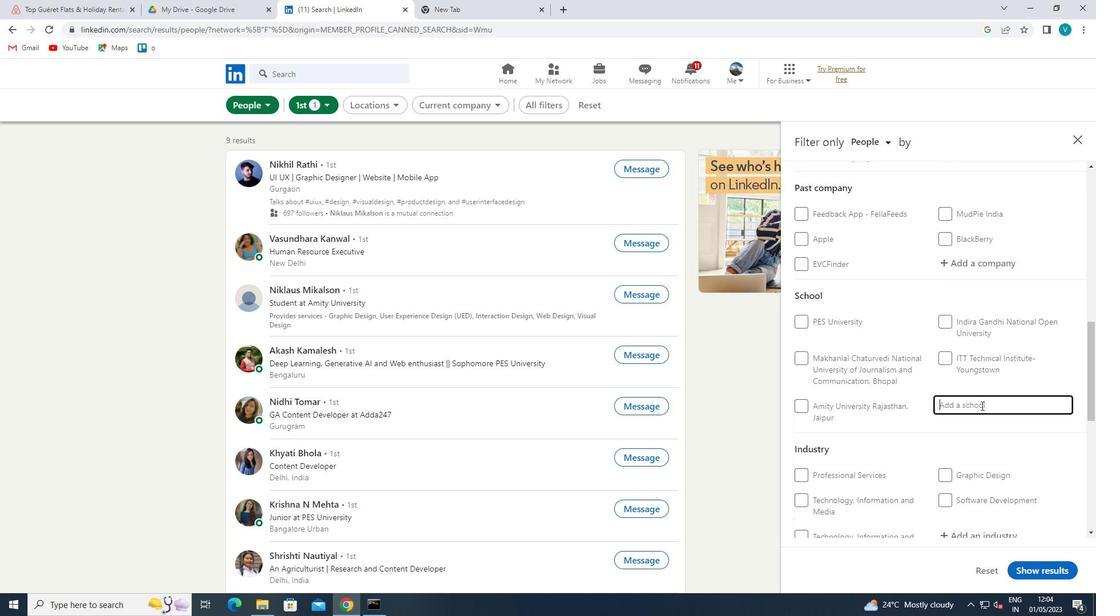 
Action: Key pressed <Key.shift>SEVENTH<Key.space><Key.shift>DAY<Key.space>
Screenshot: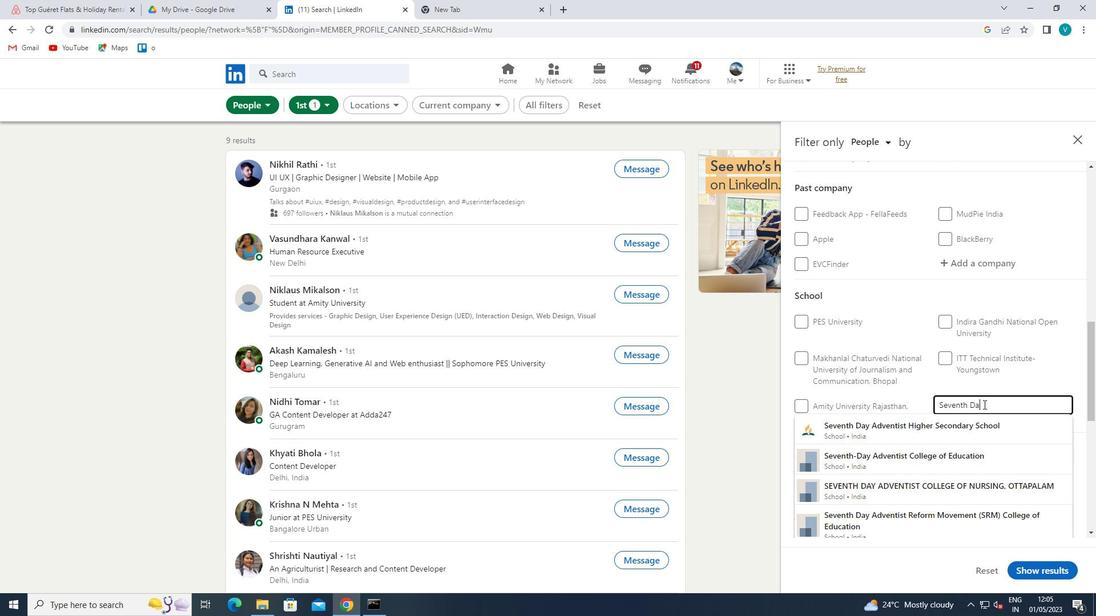 
Action: Mouse moved to (973, 427)
Screenshot: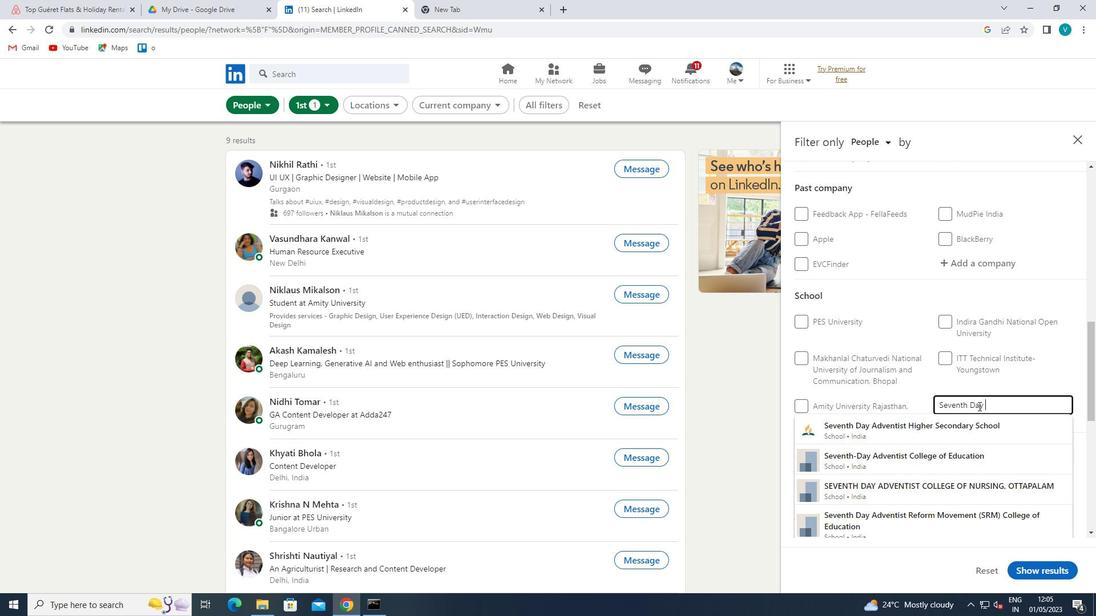 
Action: Mouse pressed left at (973, 427)
Screenshot: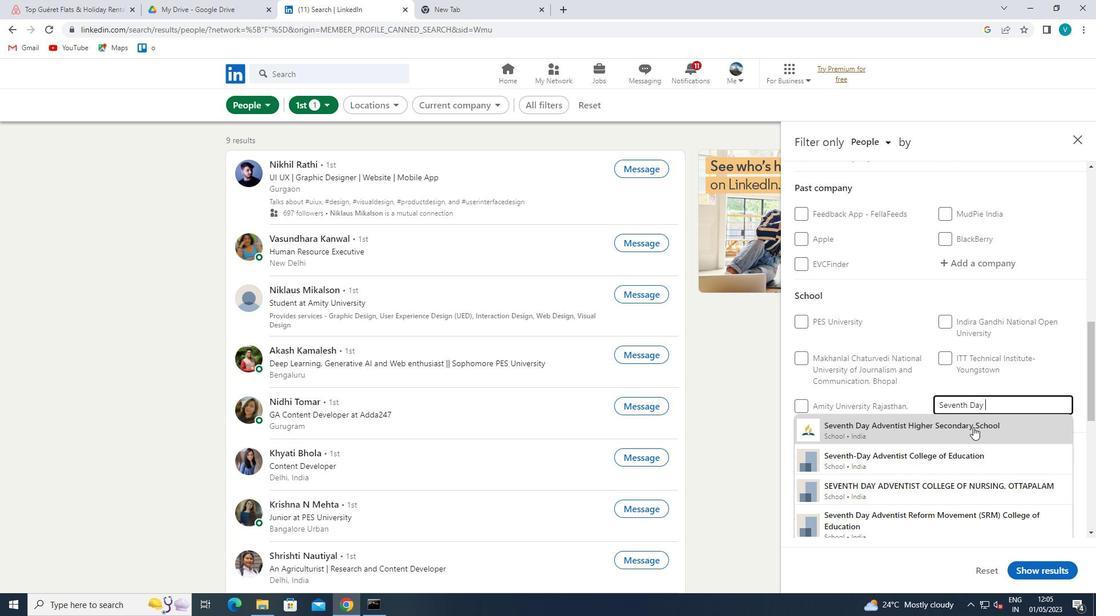 
Action: Mouse moved to (973, 427)
Screenshot: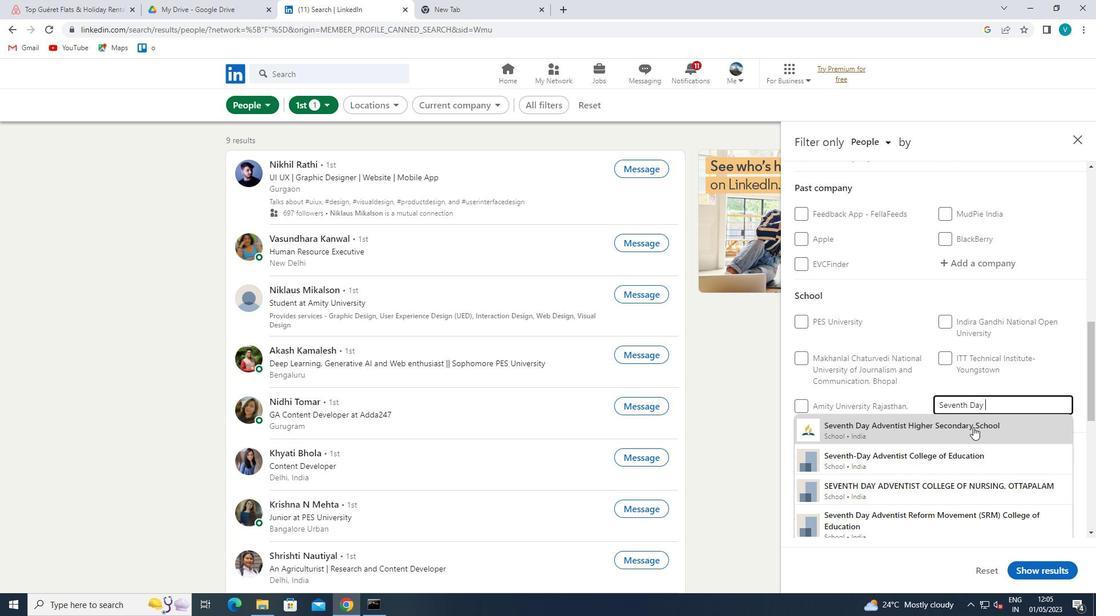 
Action: Mouse scrolled (973, 427) with delta (0, 0)
Screenshot: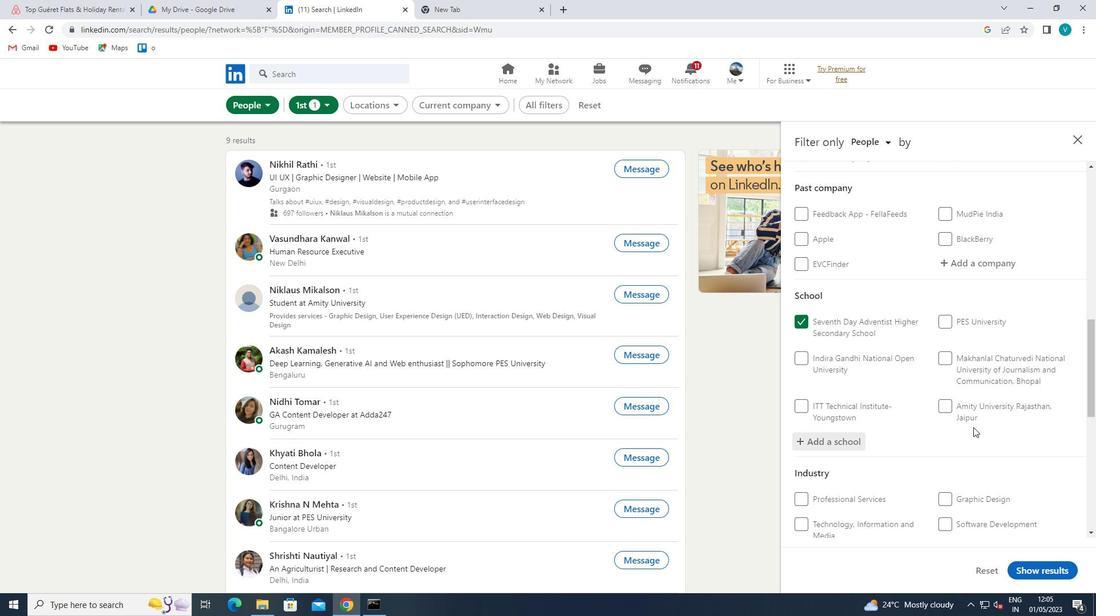 
Action: Mouse scrolled (973, 427) with delta (0, 0)
Screenshot: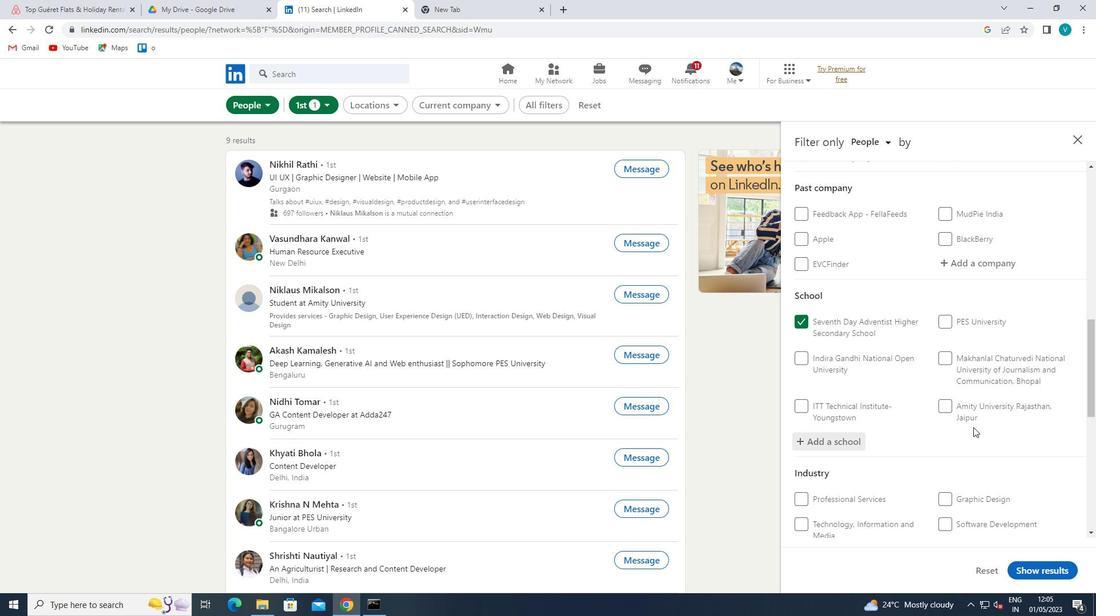 
Action: Mouse scrolled (973, 427) with delta (0, 0)
Screenshot: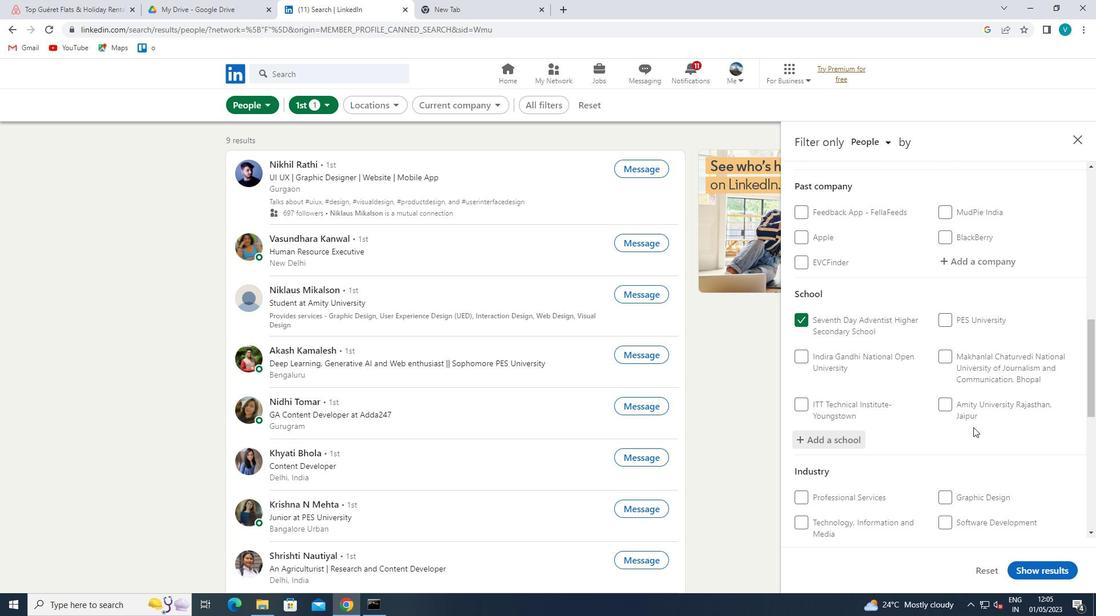 
Action: Mouse moved to (992, 389)
Screenshot: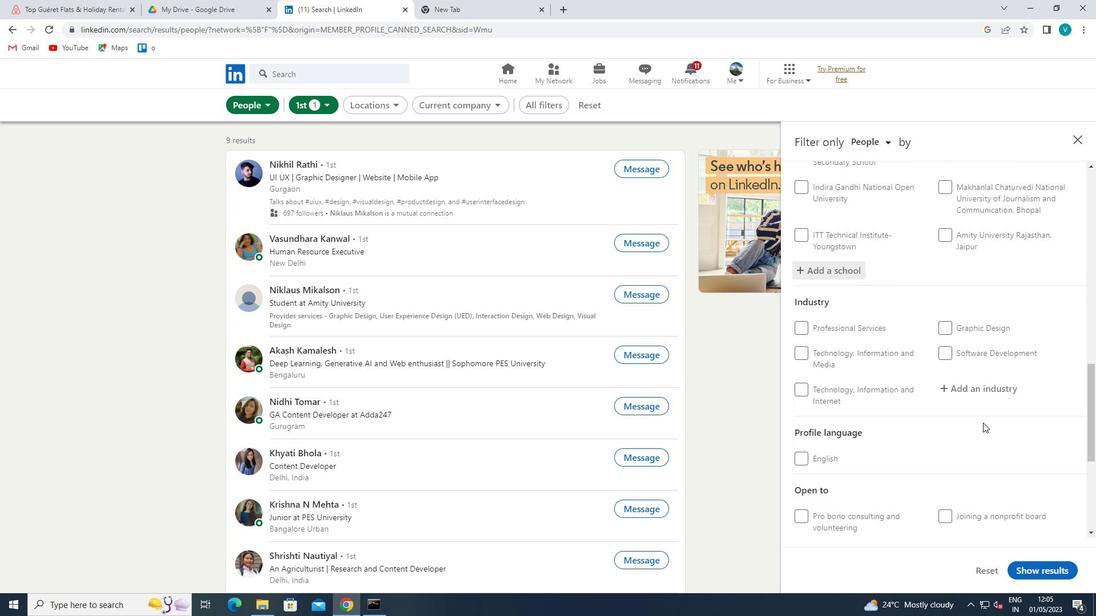 
Action: Mouse pressed left at (992, 389)
Screenshot: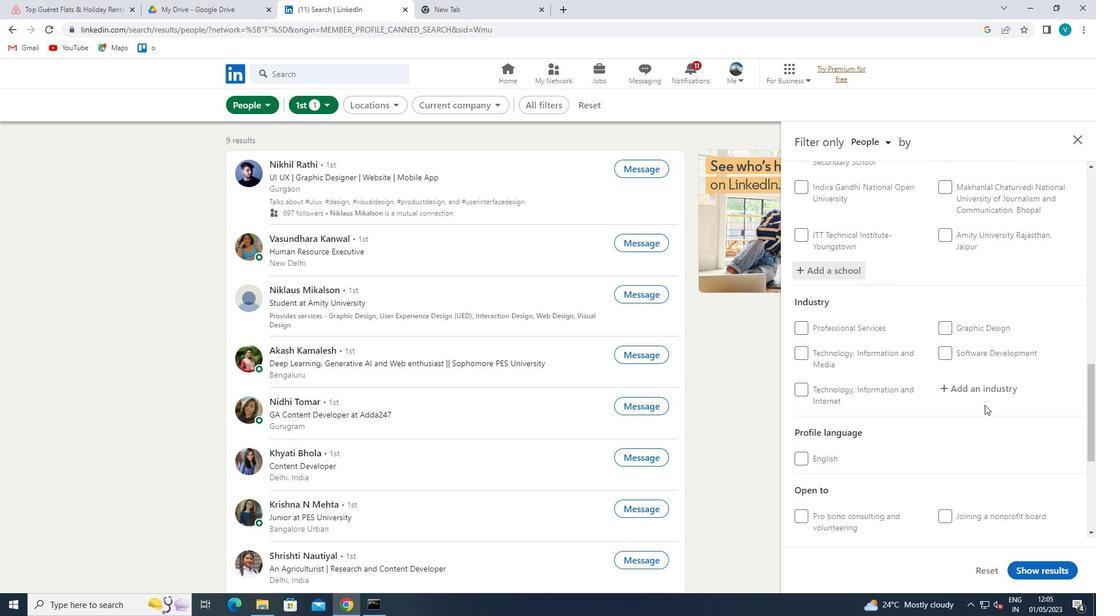 
Action: Key pressed <Key.shift>OFFICE<Key.space><Key.shift>FURNITURE<Key.space>
Screenshot: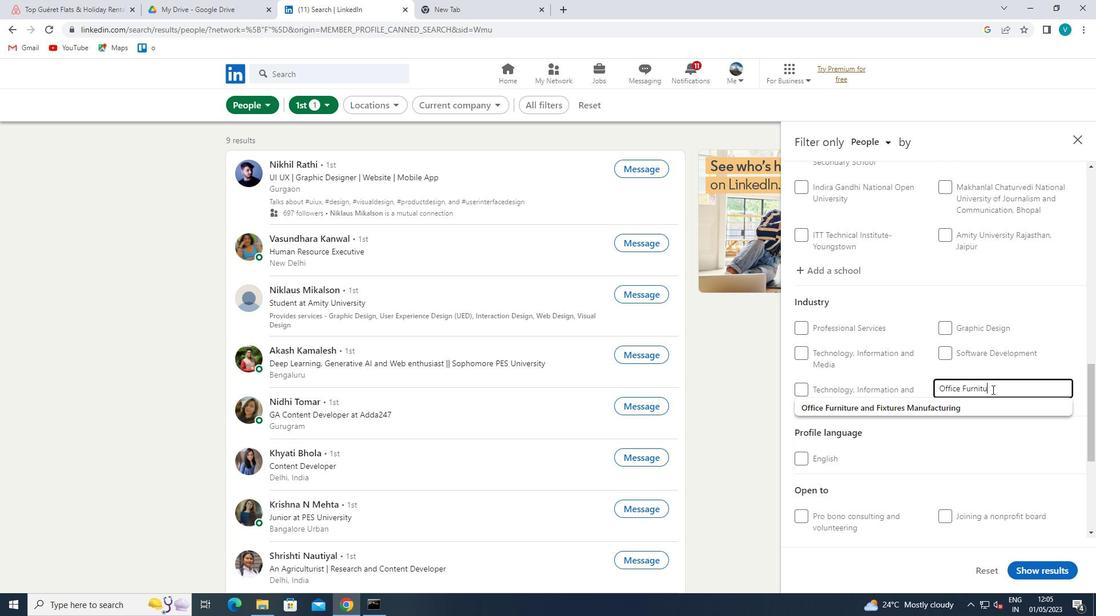 
Action: Mouse moved to (973, 400)
Screenshot: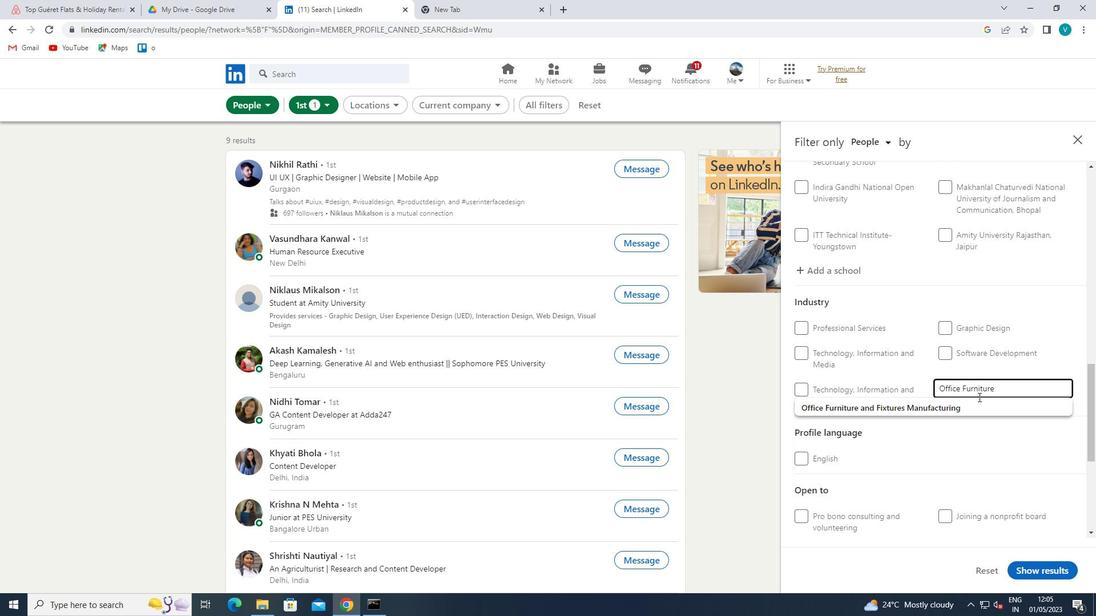 
Action: Mouse pressed left at (973, 400)
Screenshot: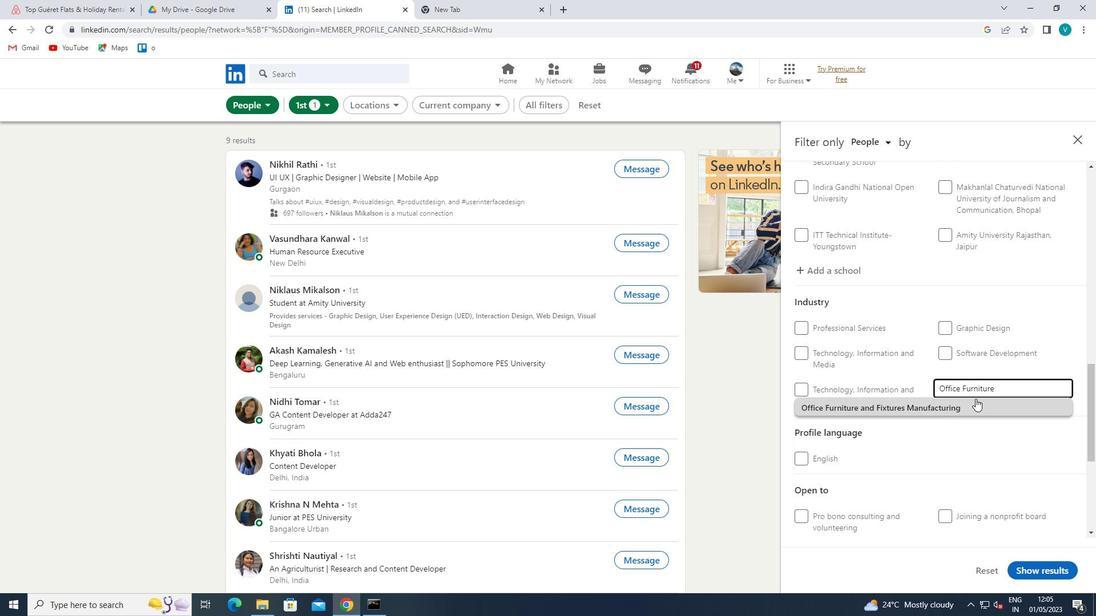 
Action: Mouse scrolled (973, 400) with delta (0, 0)
Screenshot: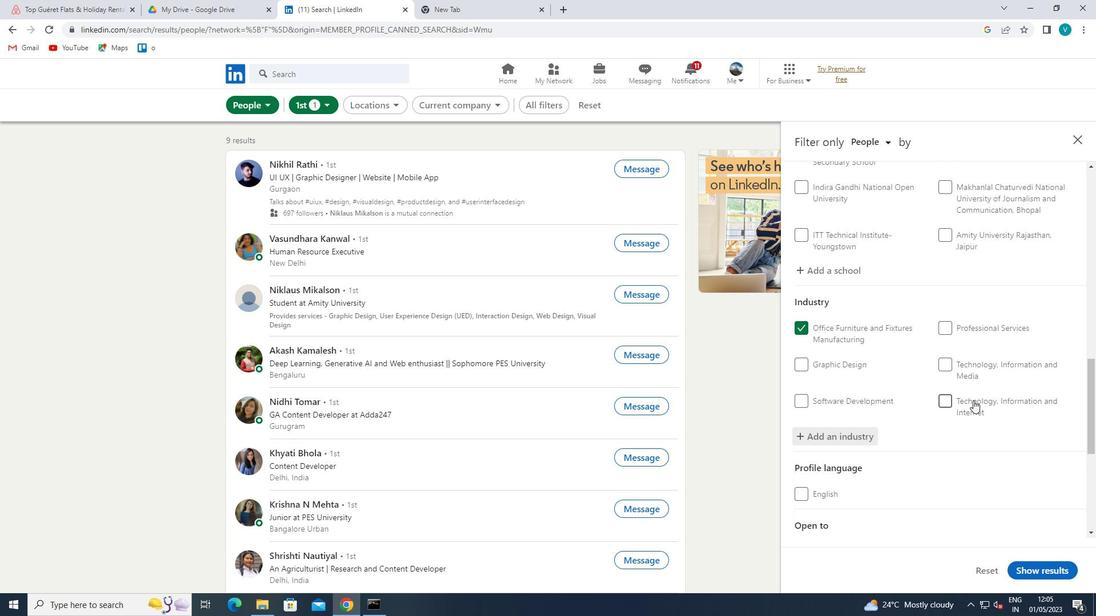 
Action: Mouse scrolled (973, 400) with delta (0, 0)
Screenshot: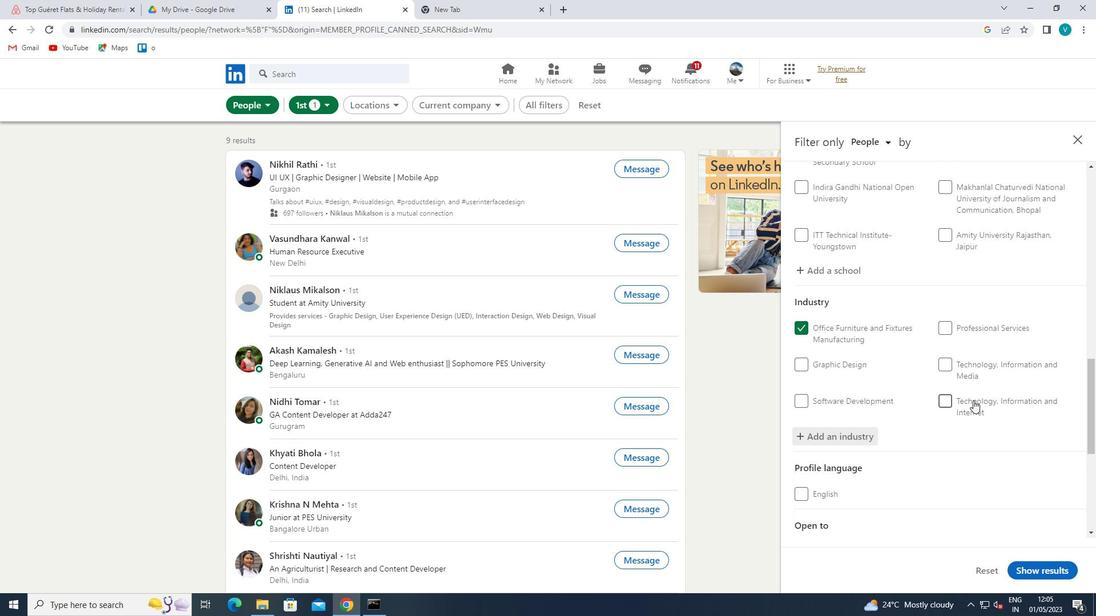 
Action: Mouse scrolled (973, 400) with delta (0, 0)
Screenshot: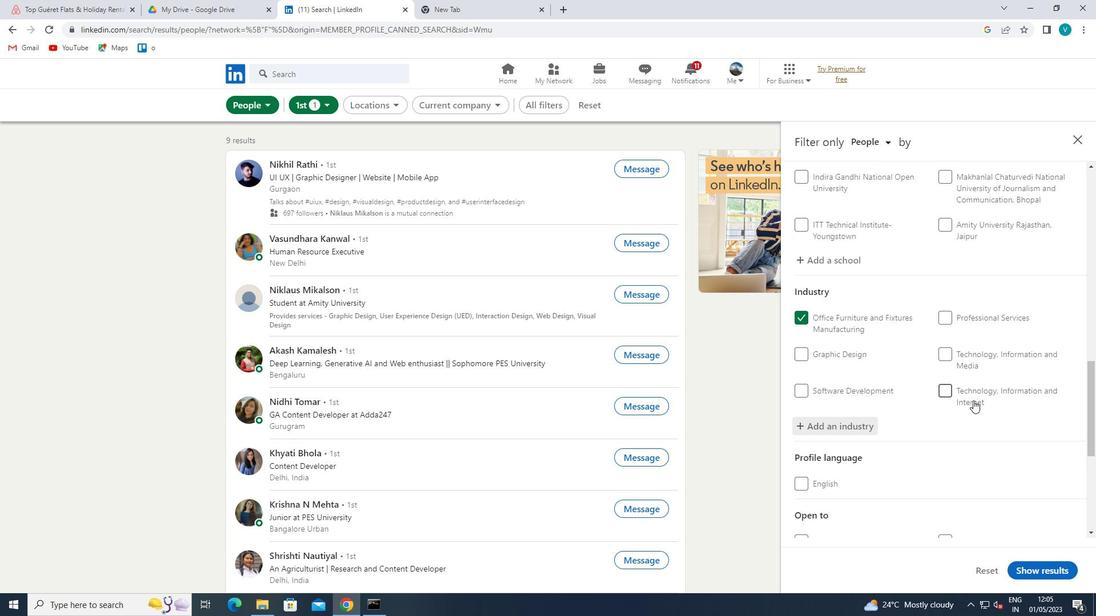 
Action: Mouse scrolled (973, 400) with delta (0, 0)
Screenshot: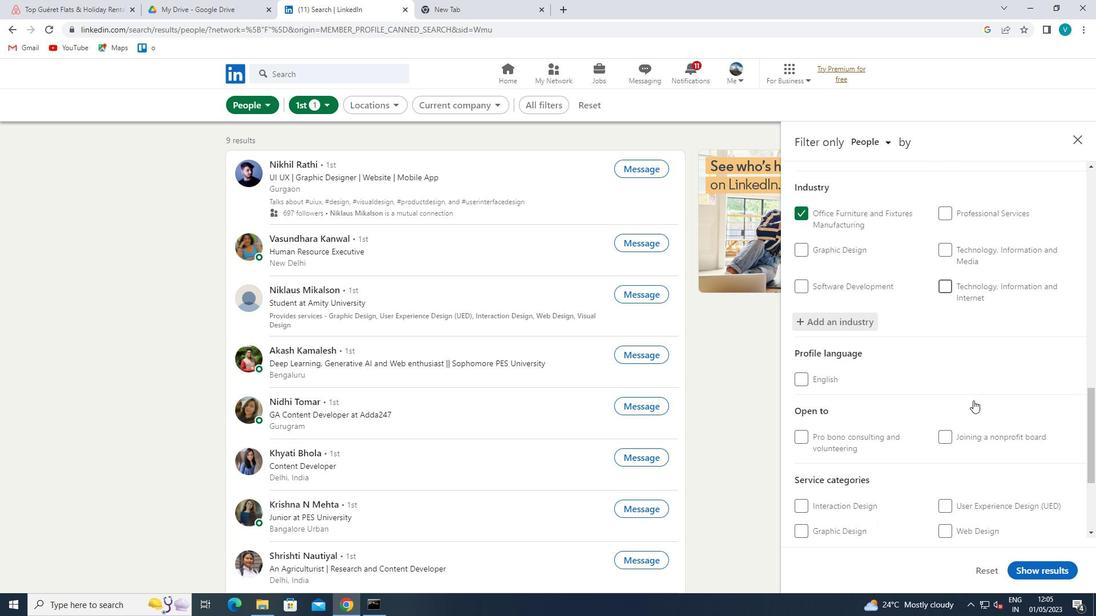 
Action: Mouse moved to (971, 449)
Screenshot: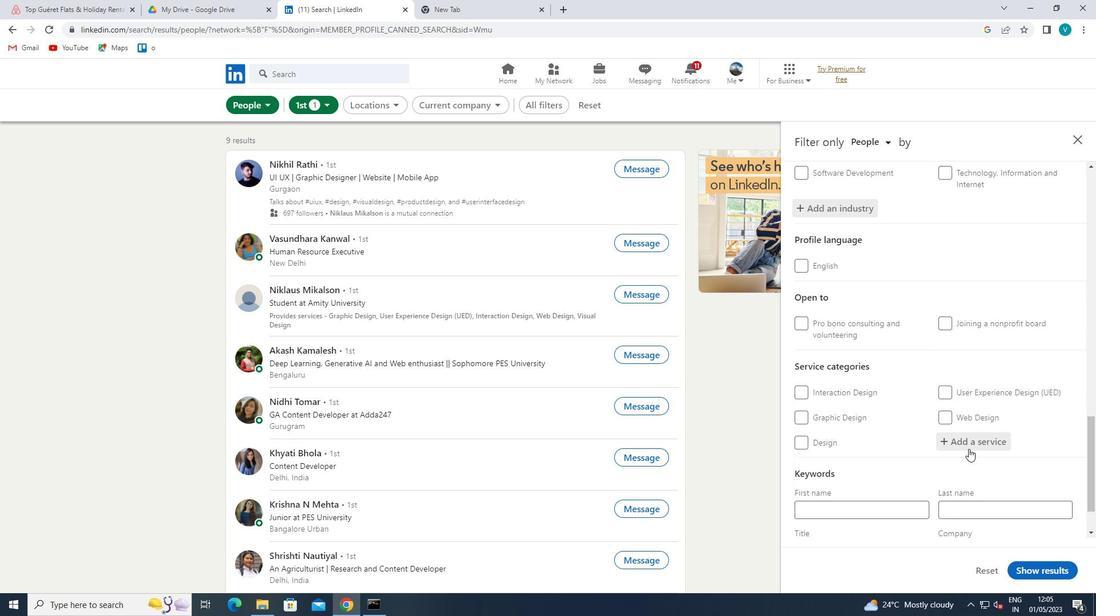 
Action: Mouse pressed left at (971, 449)
Screenshot: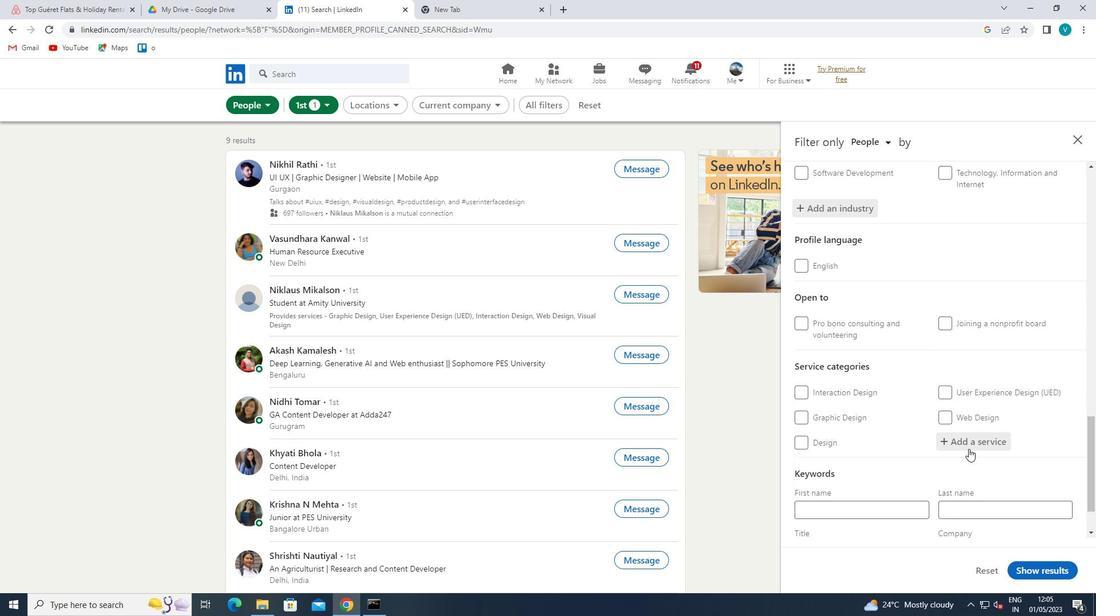 
Action: Key pressed <Key.shift>LAN<Key.backspace>BOR<Key.space>
Screenshot: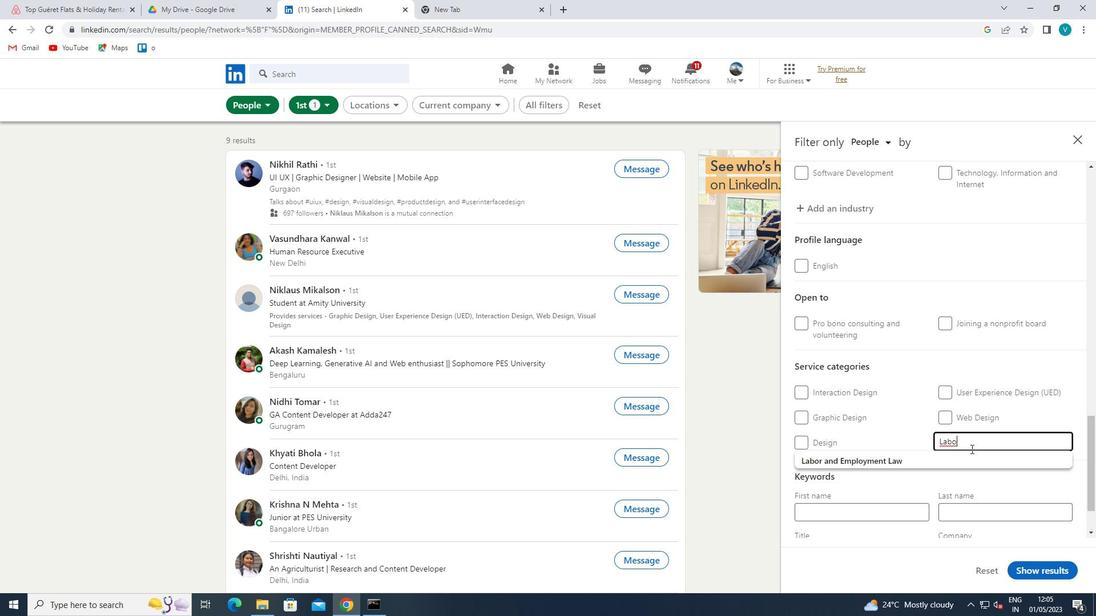 
Action: Mouse moved to (957, 457)
Screenshot: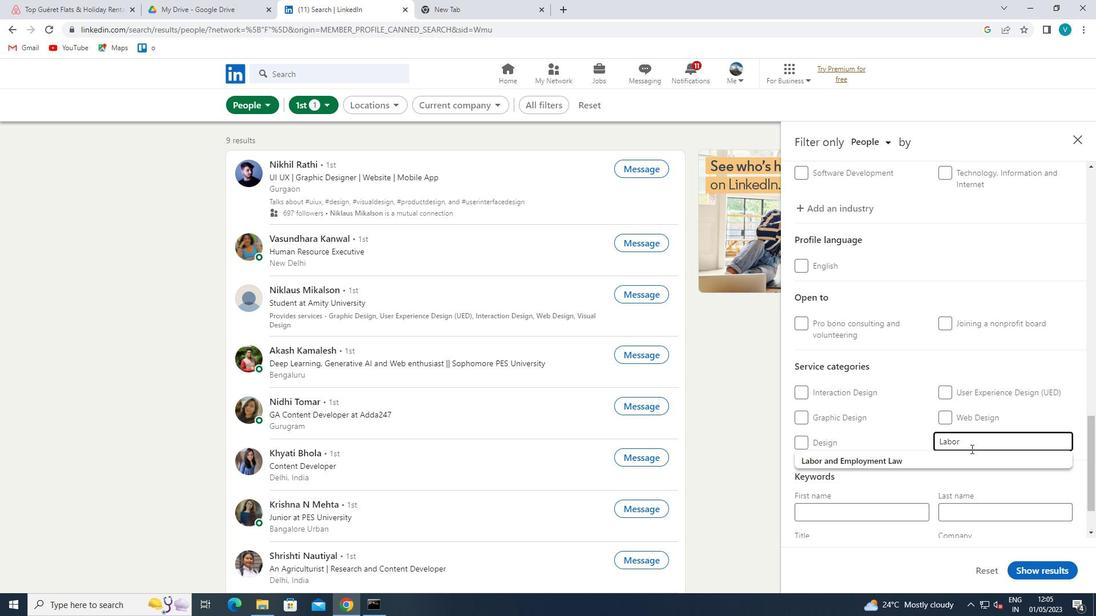 
Action: Mouse pressed left at (957, 457)
Screenshot: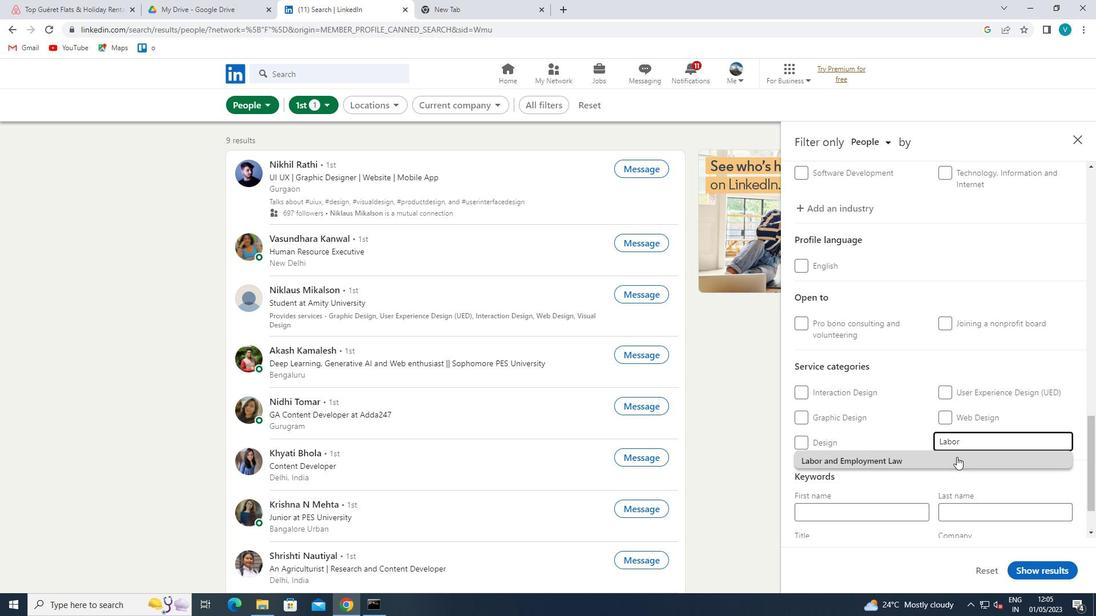 
Action: Mouse moved to (974, 445)
Screenshot: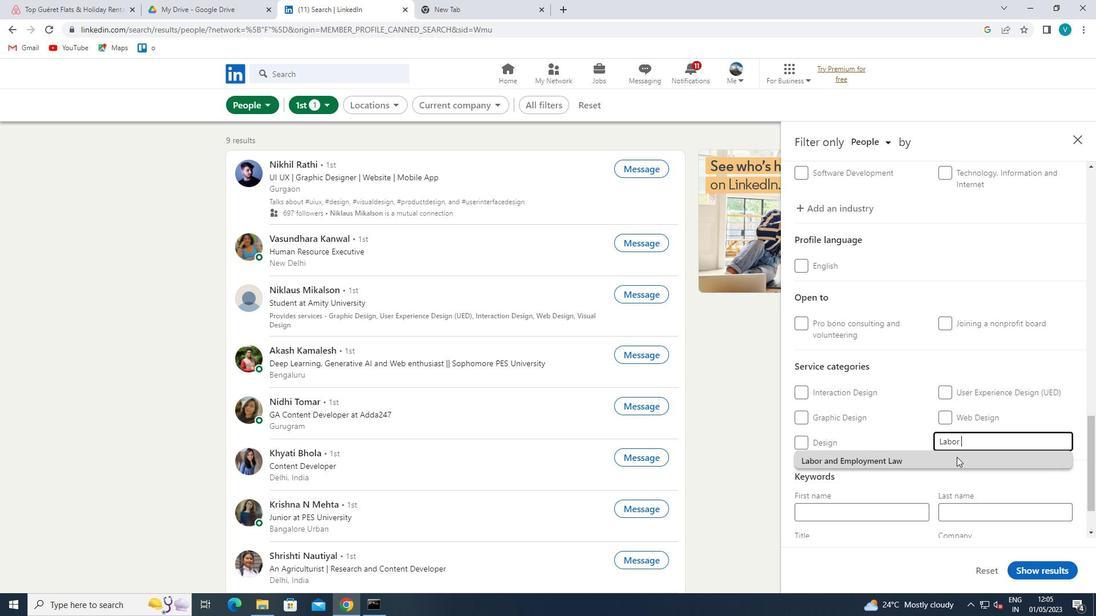 
Action: Mouse scrolled (974, 445) with delta (0, 0)
Screenshot: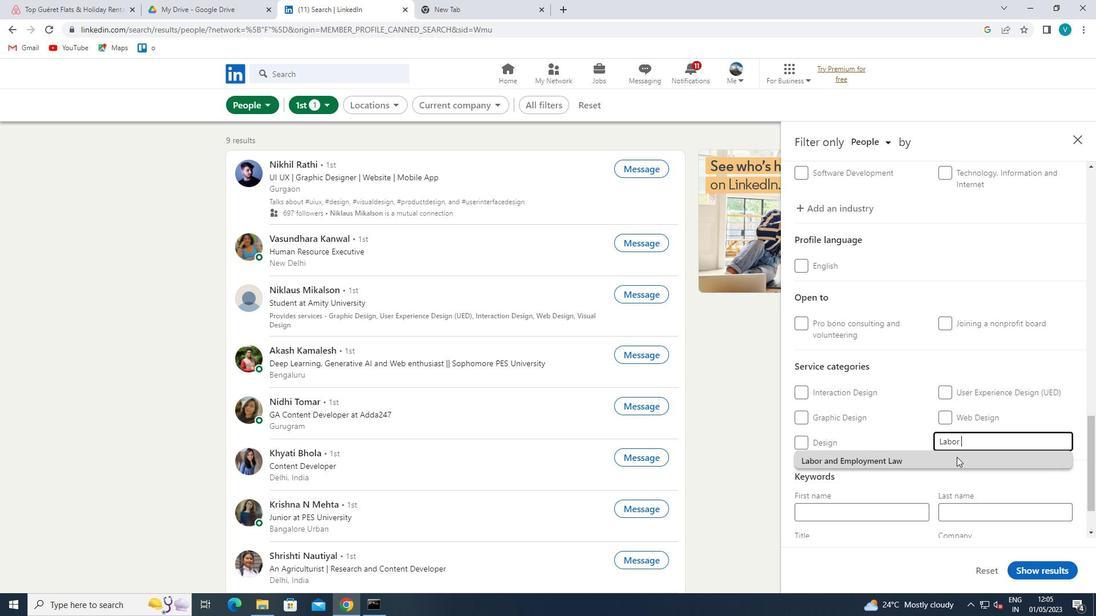 
Action: Mouse moved to (974, 445)
Screenshot: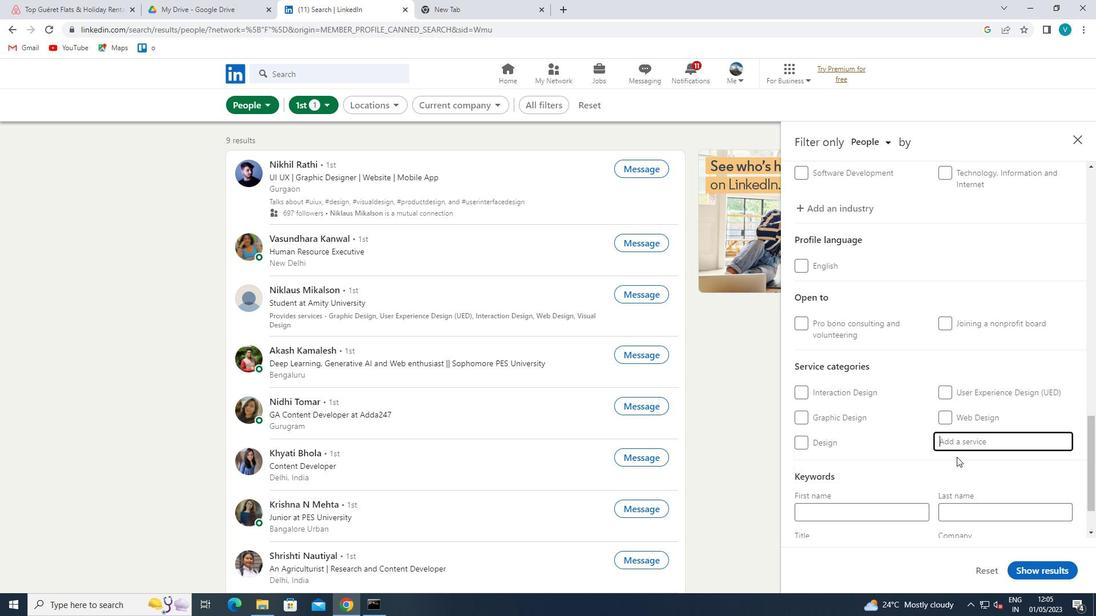 
Action: Mouse scrolled (974, 445) with delta (0, 0)
Screenshot: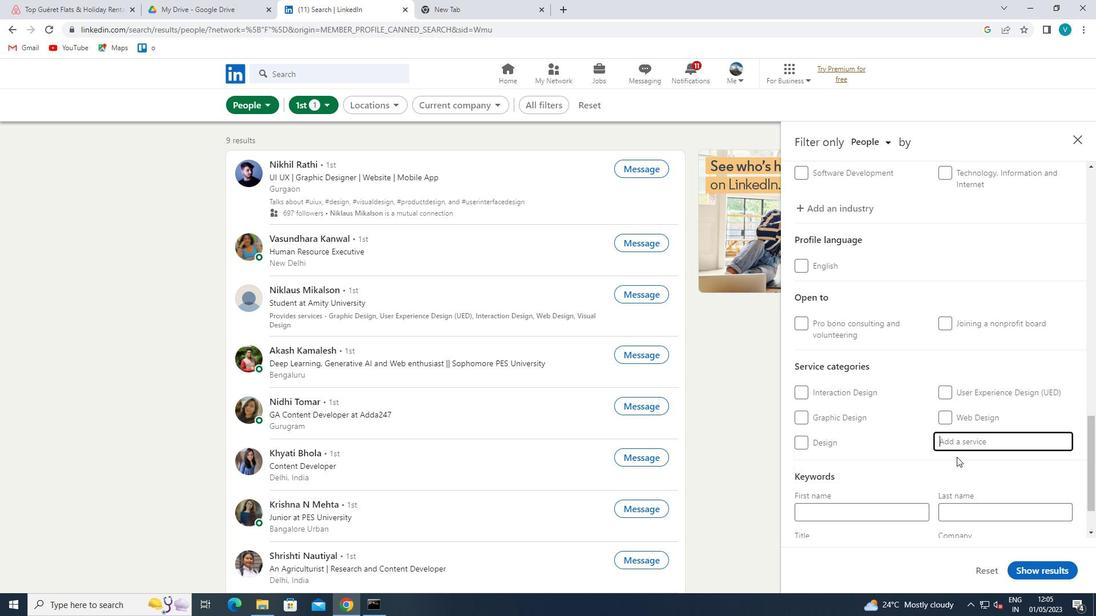 
Action: Mouse moved to (974, 445)
Screenshot: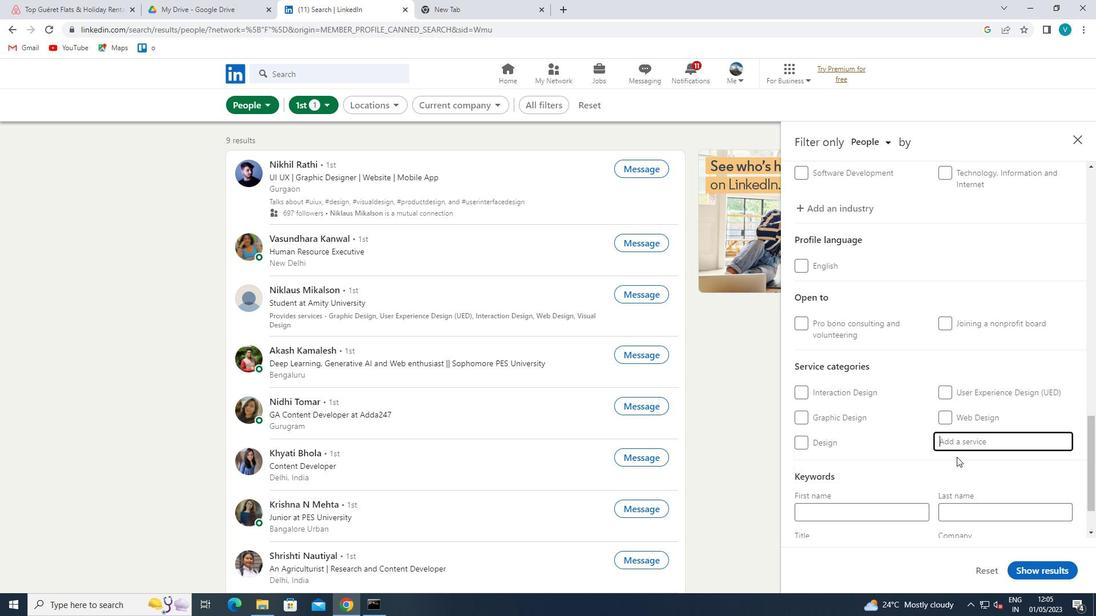 
Action: Mouse scrolled (974, 444) with delta (0, 0)
Screenshot: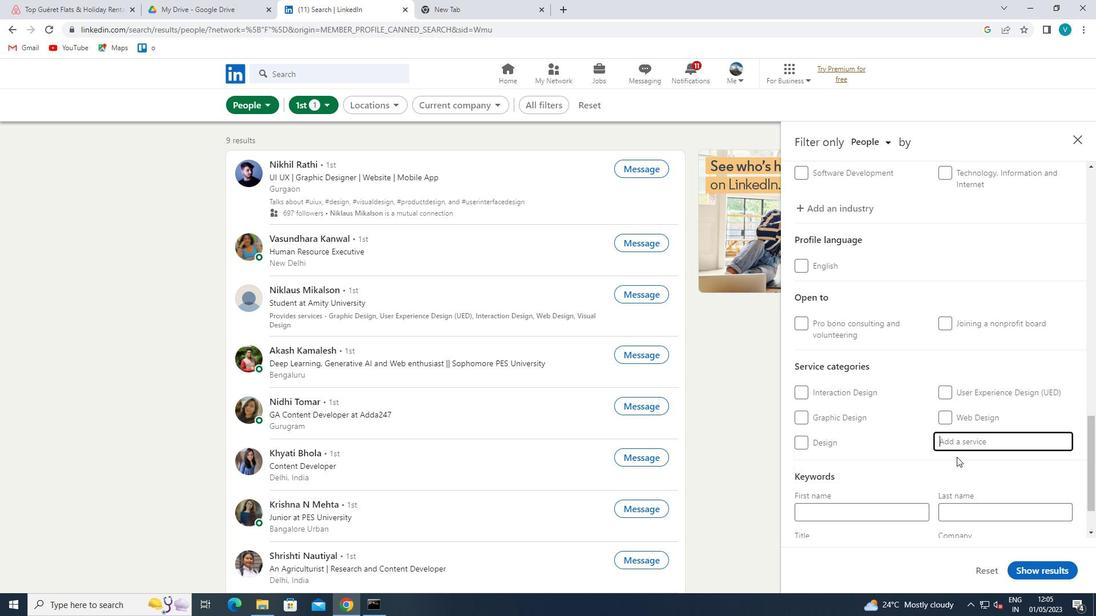 
Action: Mouse moved to (897, 491)
Screenshot: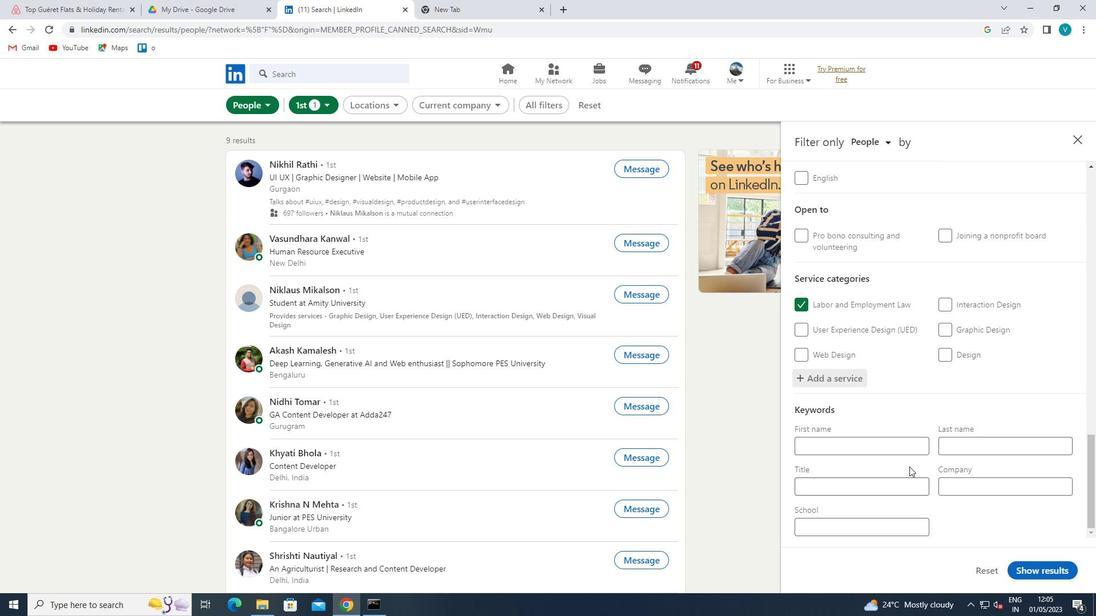 
Action: Mouse pressed left at (897, 491)
Screenshot: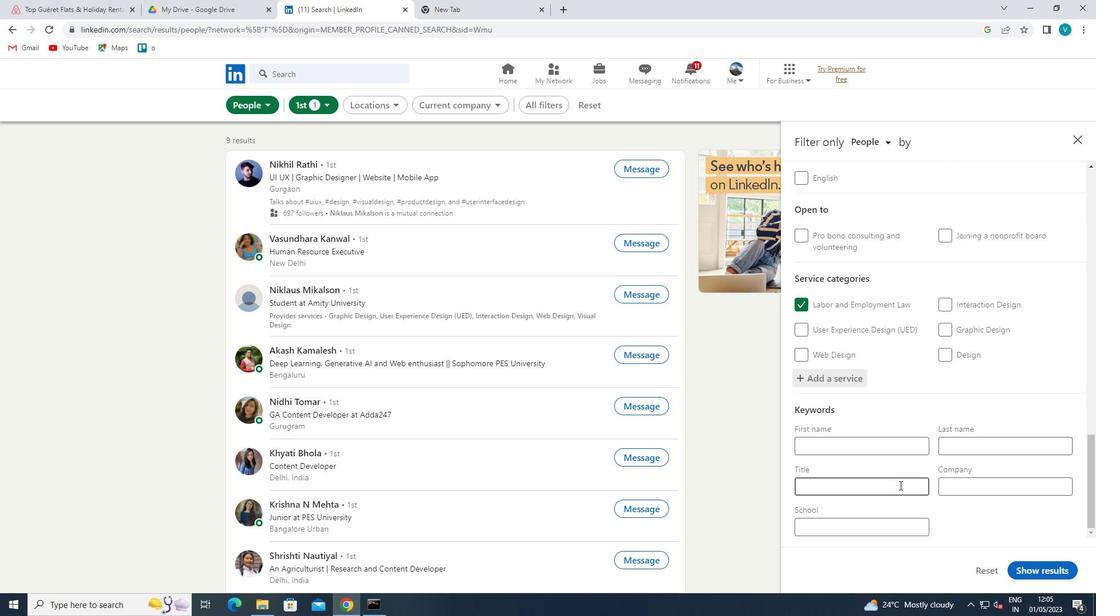 
Action: Mouse moved to (902, 488)
Screenshot: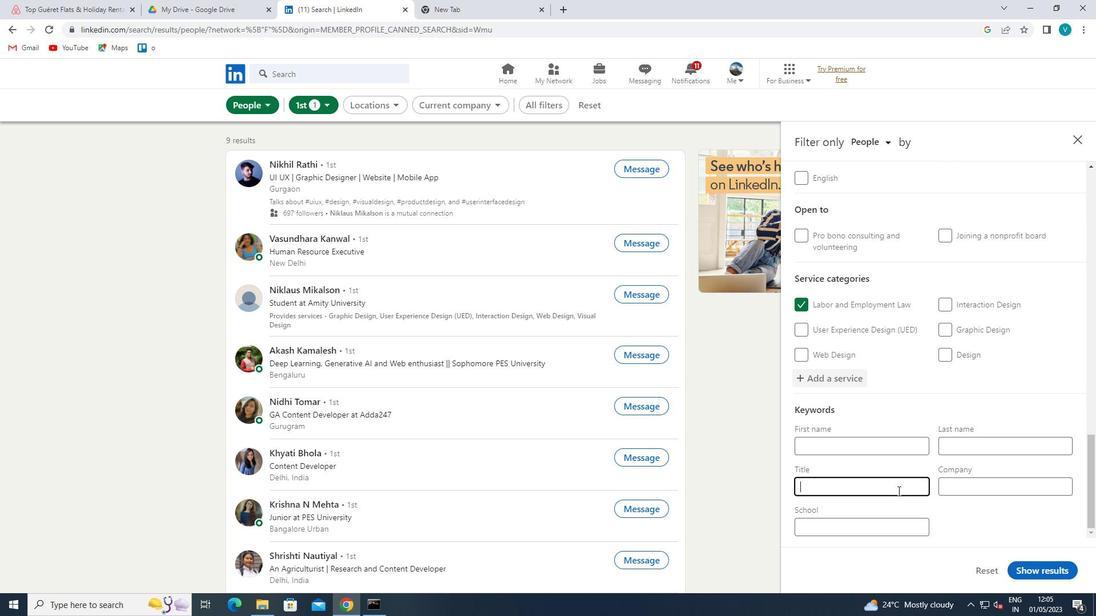 
Action: Key pressed <Key.shift><Key.shift><Key.shift><Key.shift><Key.shift>DIRECTOR<Key.space>
Screenshot: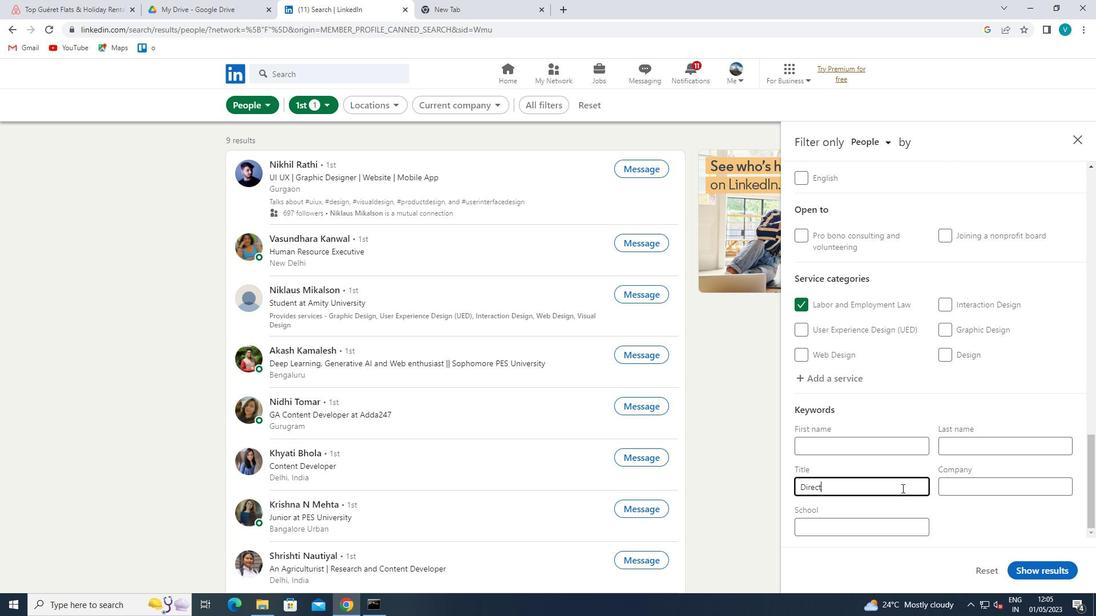 
Action: Mouse moved to (1062, 561)
Screenshot: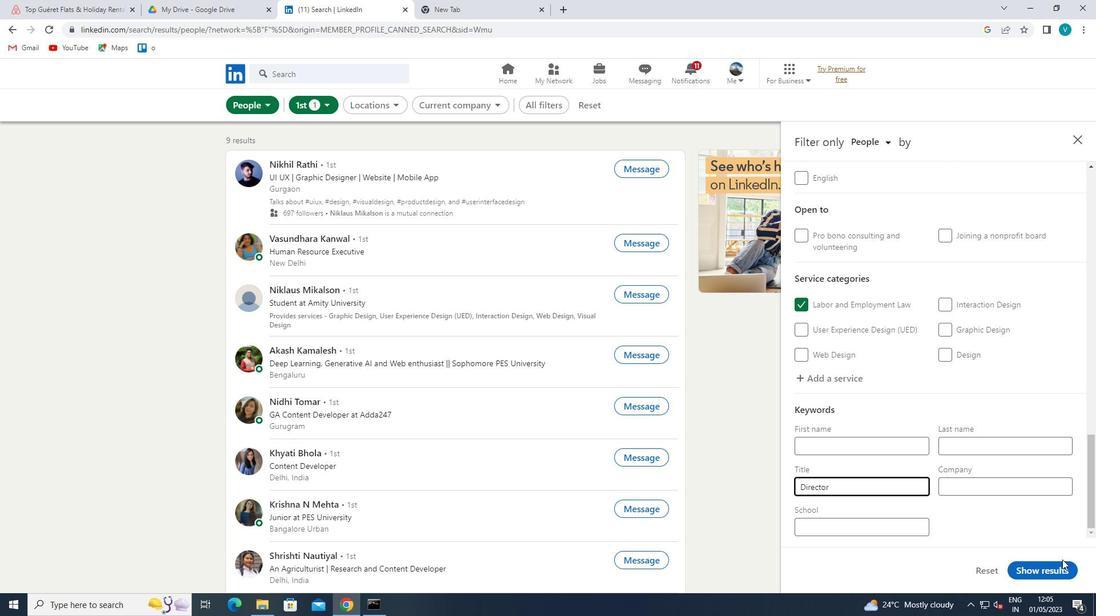 
Action: Mouse pressed left at (1062, 561)
Screenshot: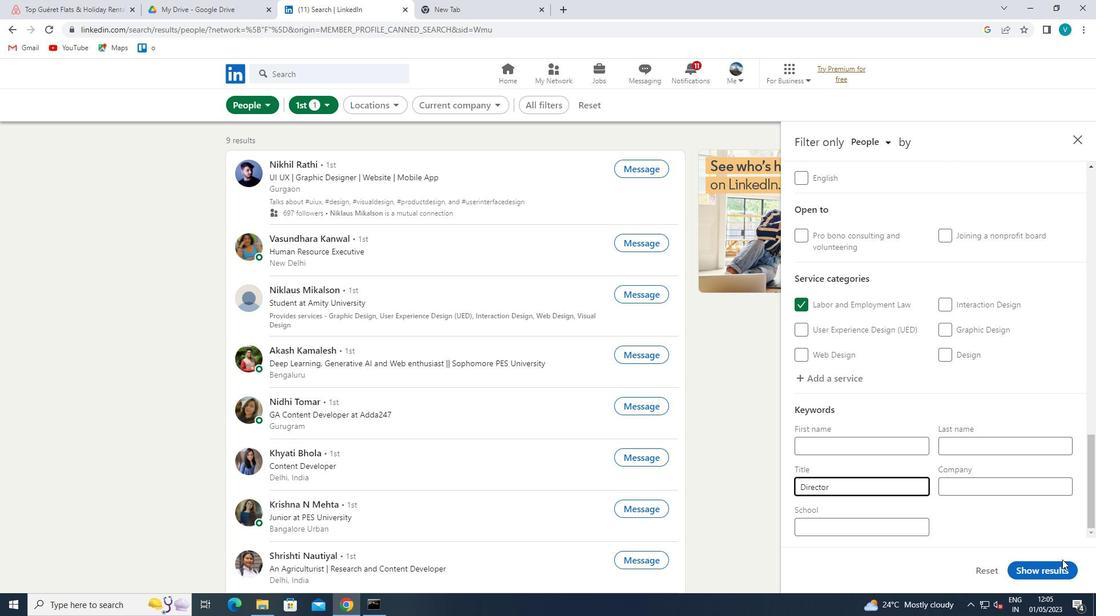 
Action: Mouse moved to (1061, 563)
Screenshot: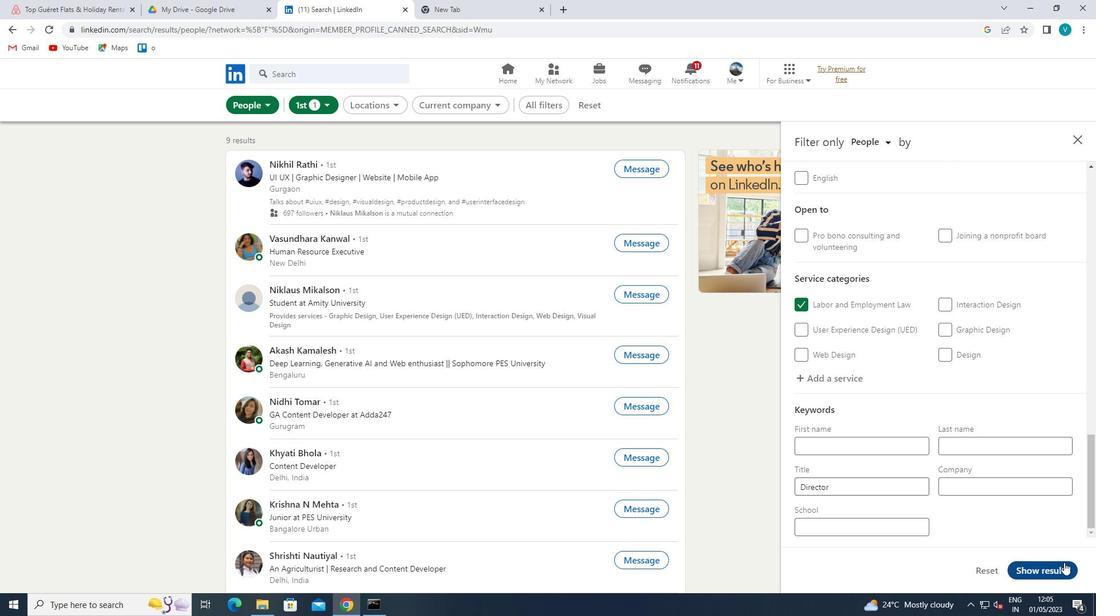 
